 Task: Find connections with filter location Pindamonhangaba with filter topic #healthylifestyle with filter profile language Spanish with filter current company Bharti AXA Life Insurance with filter school RAJIV GANDHI UNIVERSITY OF KNOWLEDGE TECHNOLOGIES, NUZVID with filter industry Postal Services with filter service category Network Support with filter keywords title Molecular Scientist
Action: Mouse moved to (228, 310)
Screenshot: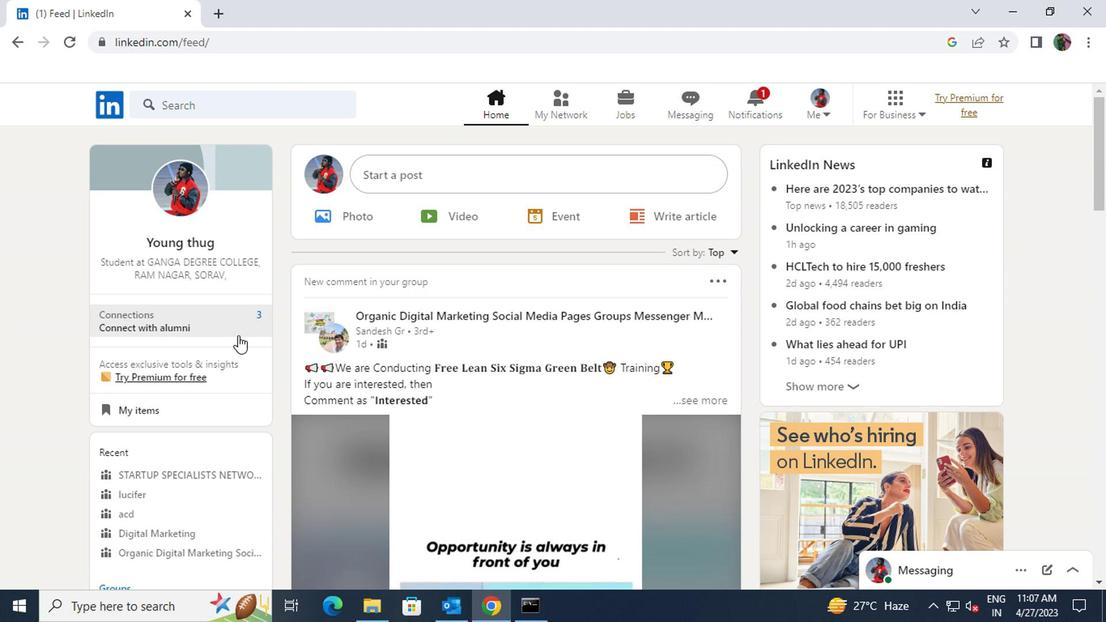 
Action: Mouse pressed left at (228, 310)
Screenshot: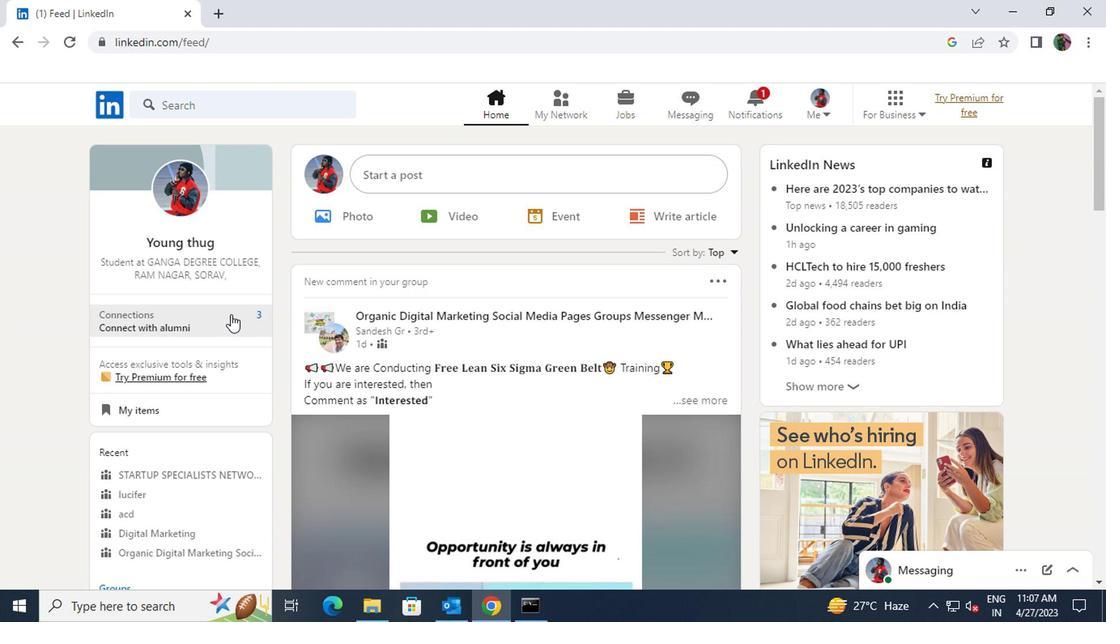 
Action: Mouse moved to (248, 198)
Screenshot: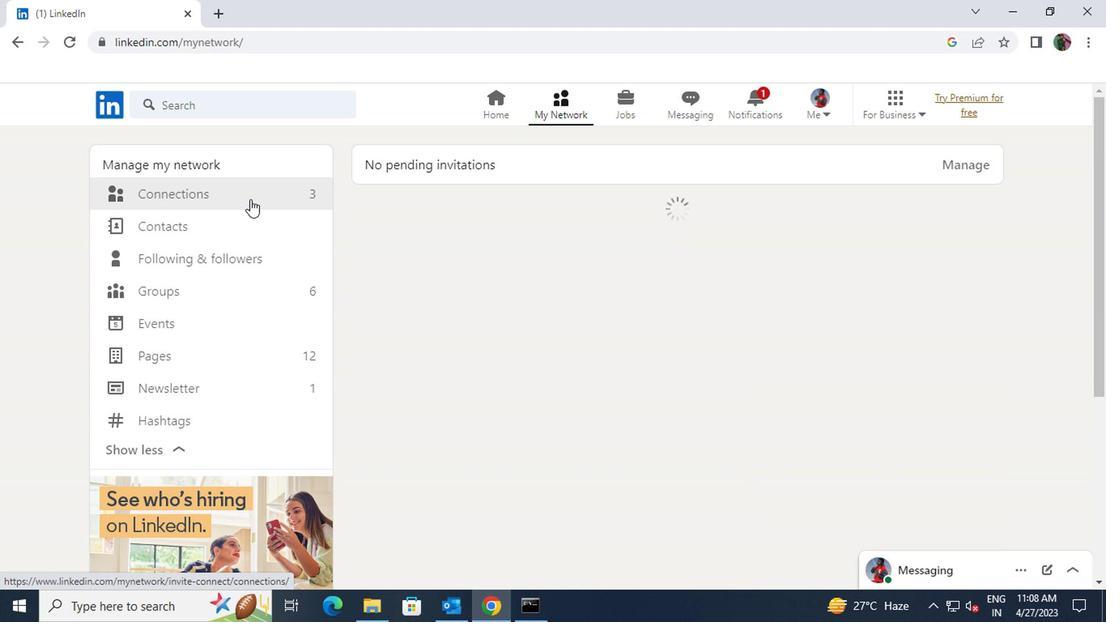 
Action: Mouse pressed left at (248, 198)
Screenshot: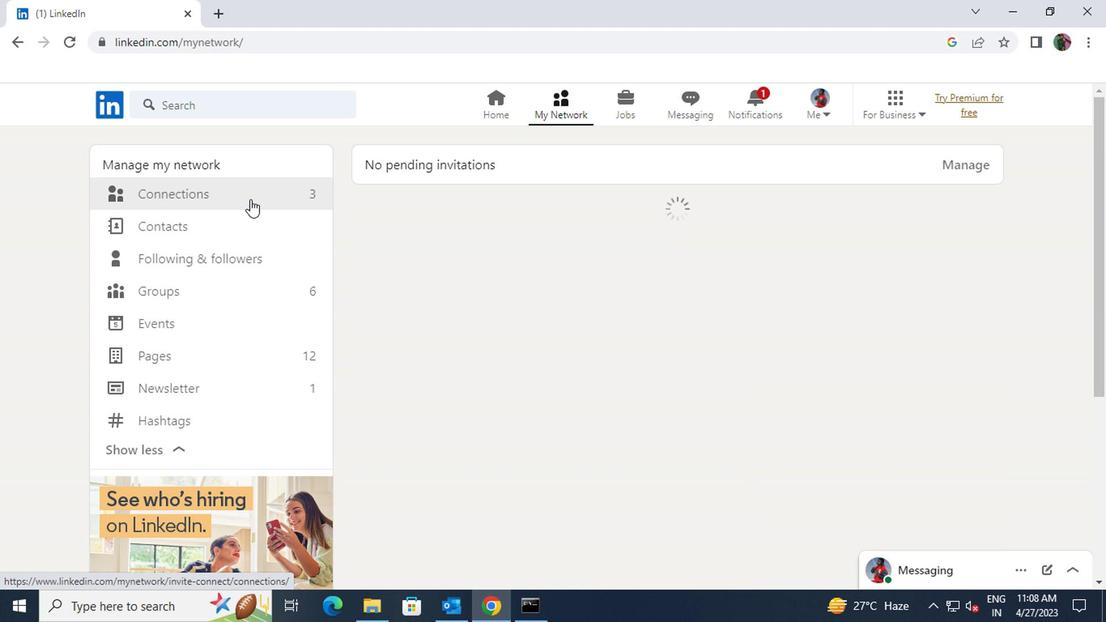 
Action: Mouse moved to (626, 199)
Screenshot: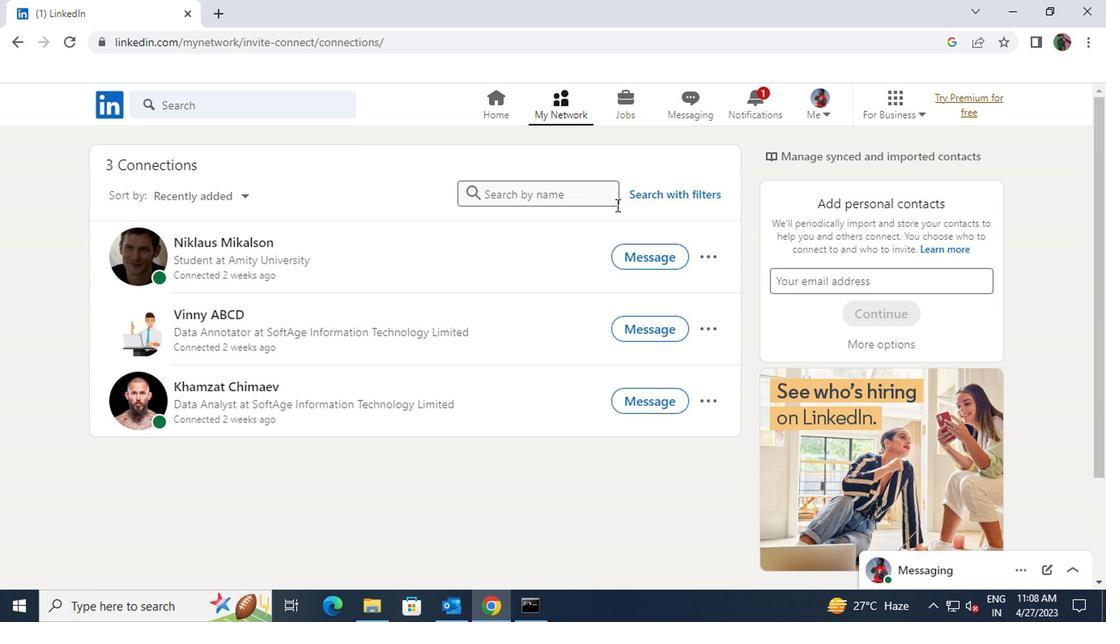 
Action: Mouse pressed left at (626, 199)
Screenshot: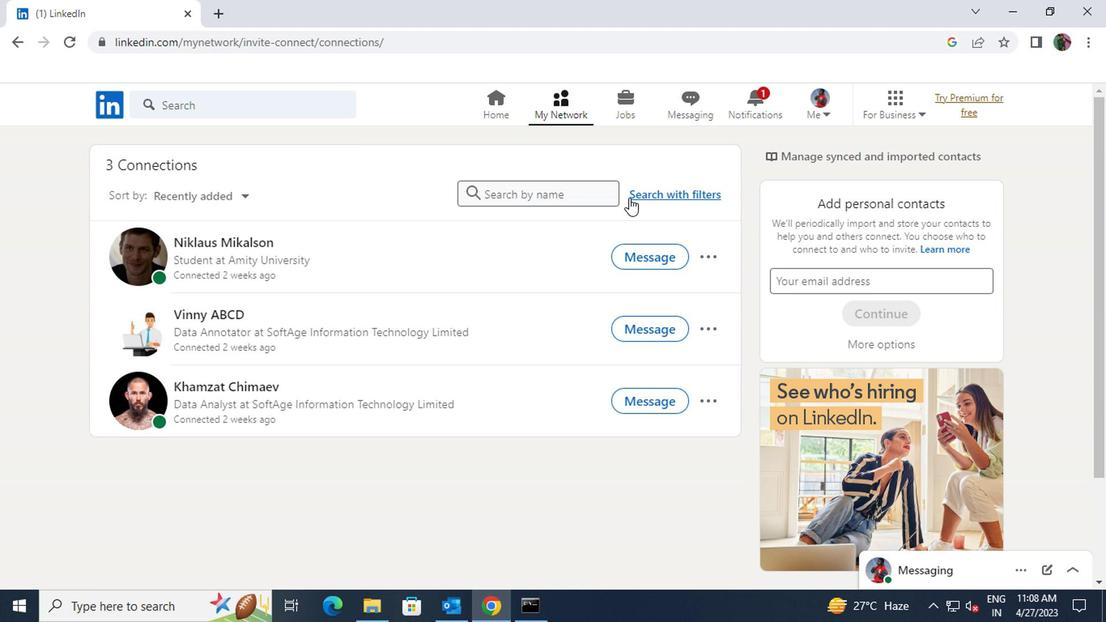 
Action: Mouse moved to (602, 154)
Screenshot: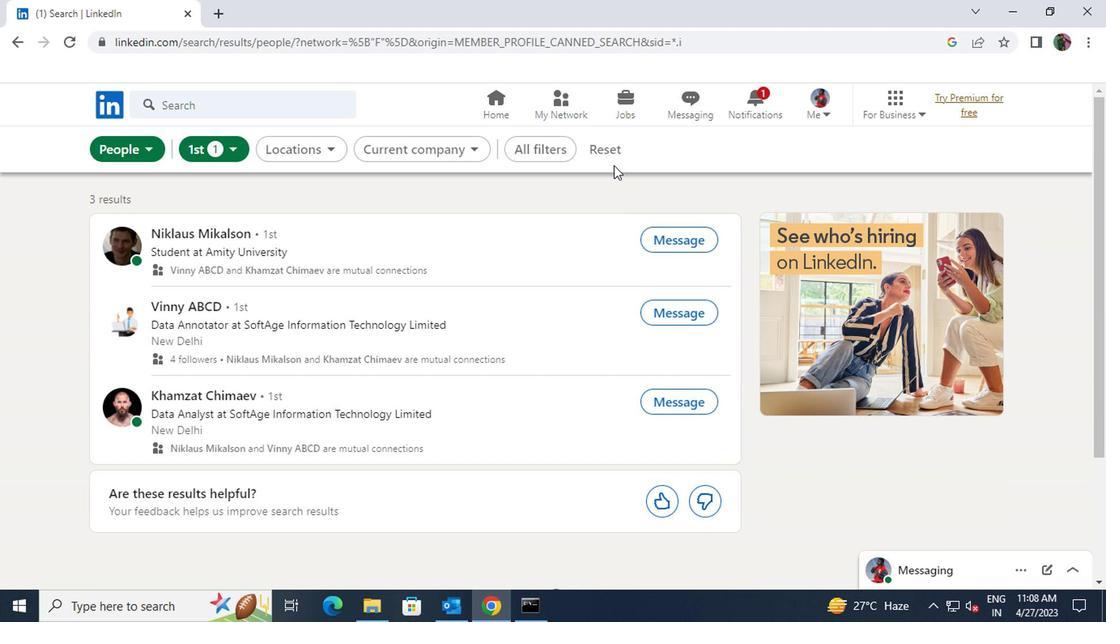 
Action: Mouse pressed left at (602, 154)
Screenshot: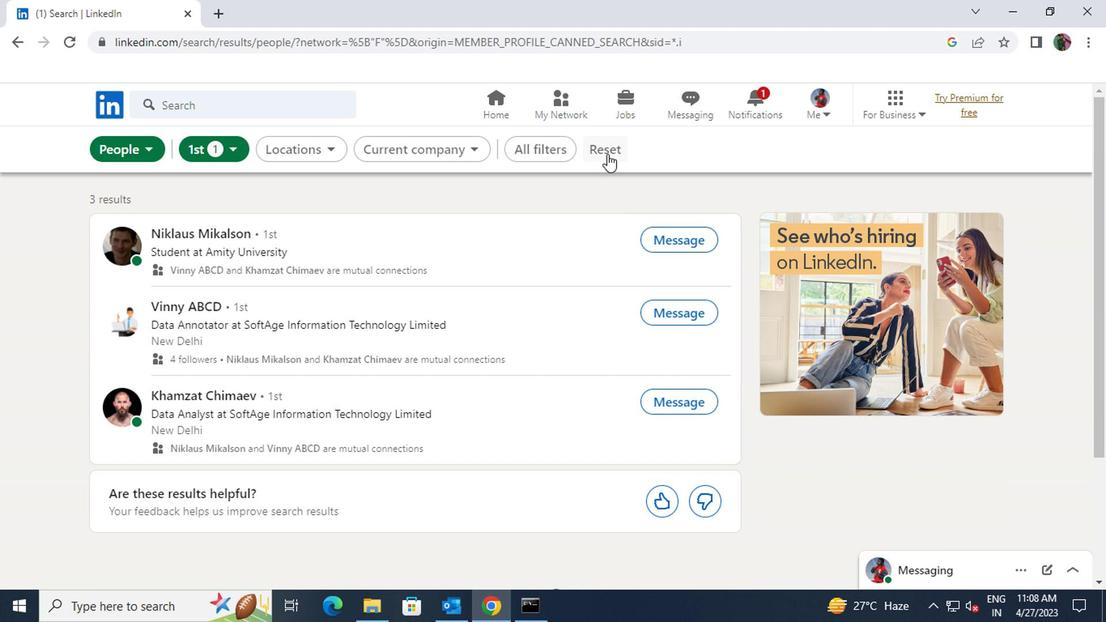 
Action: Mouse moved to (585, 150)
Screenshot: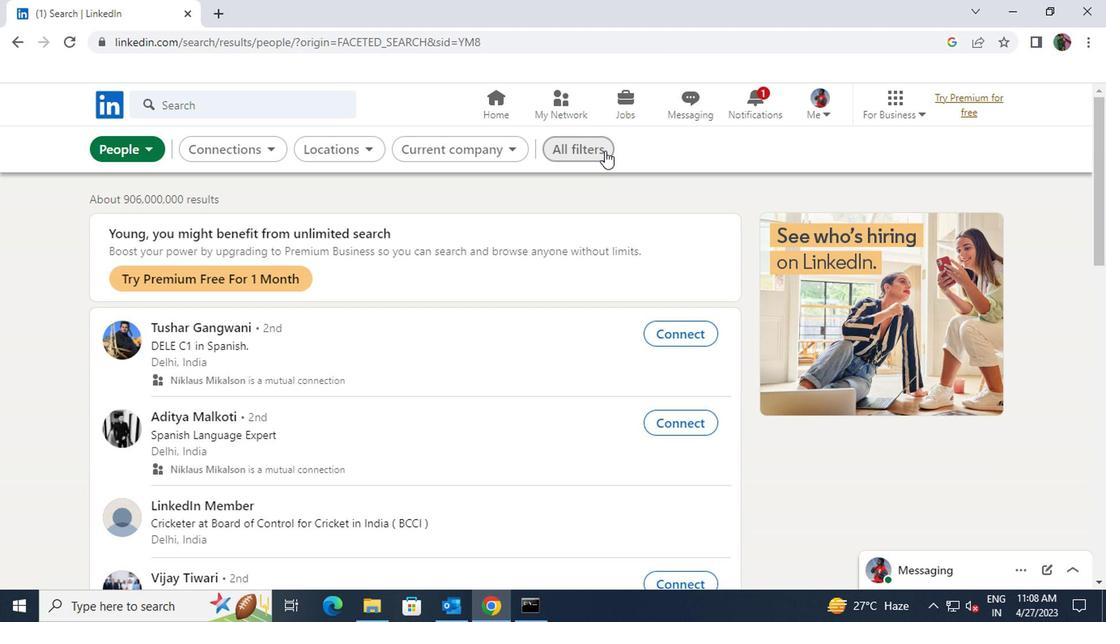 
Action: Mouse pressed left at (585, 150)
Screenshot: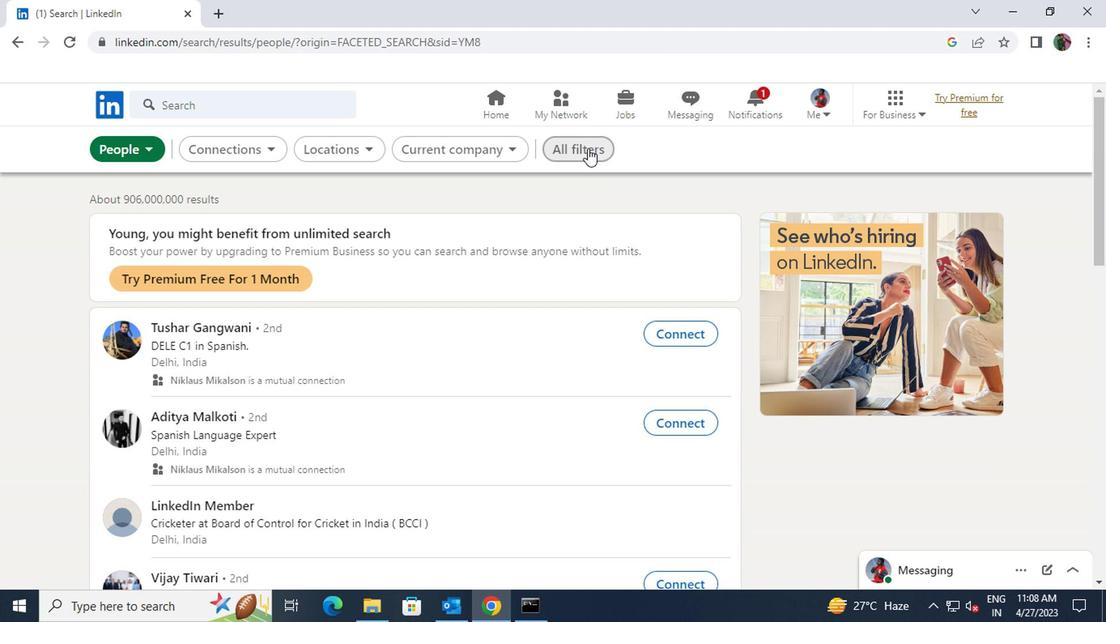 
Action: Mouse moved to (774, 312)
Screenshot: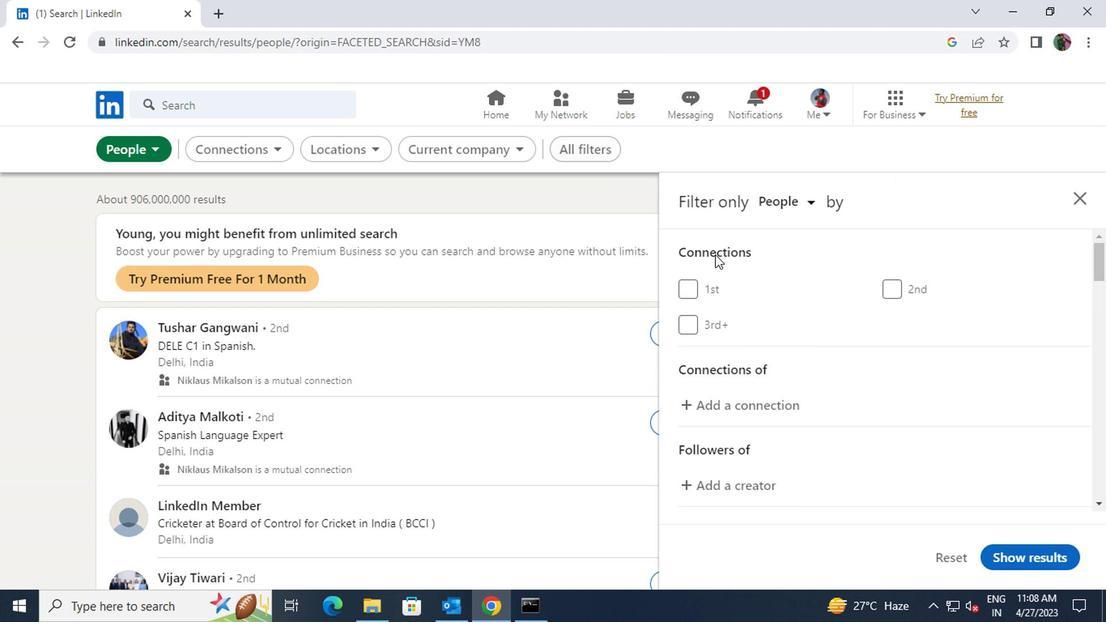 
Action: Mouse scrolled (774, 311) with delta (0, 0)
Screenshot: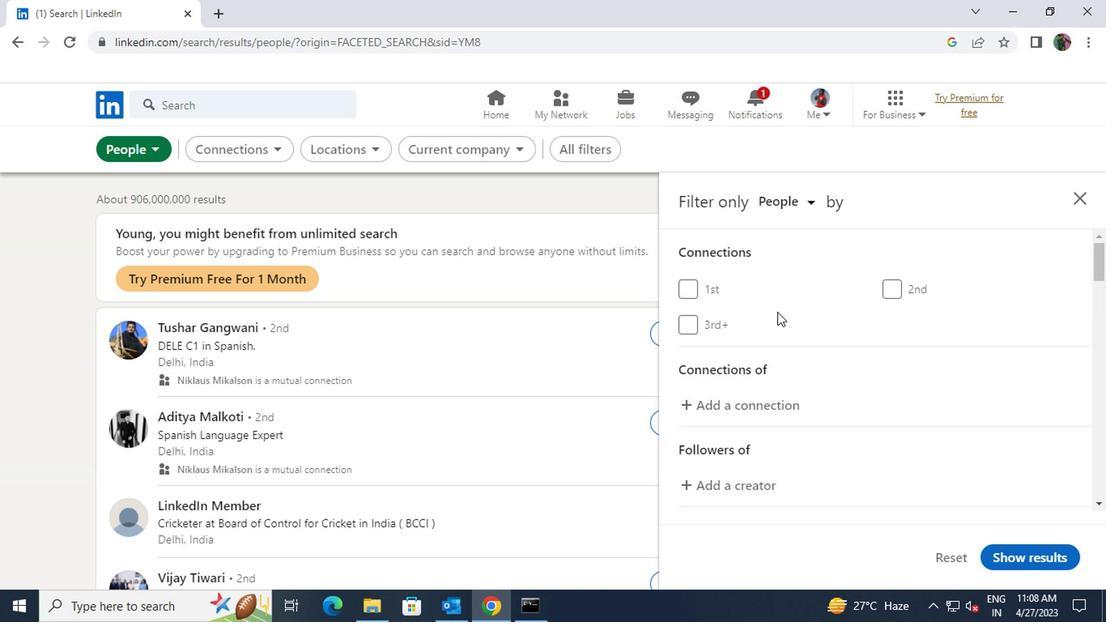 
Action: Mouse scrolled (774, 311) with delta (0, 0)
Screenshot: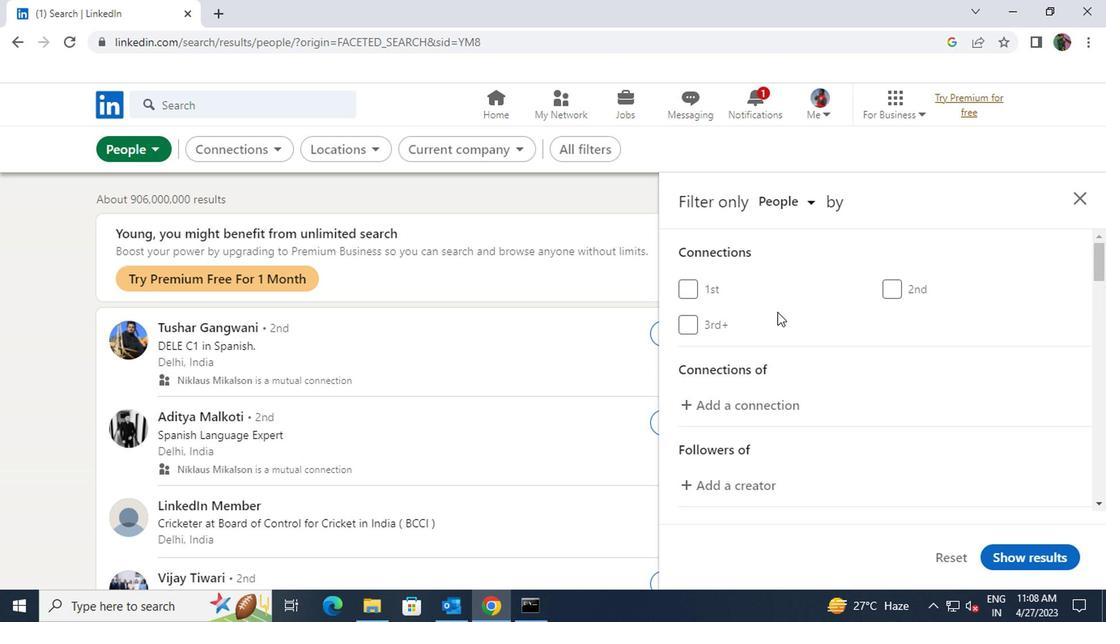 
Action: Mouse scrolled (774, 311) with delta (0, 0)
Screenshot: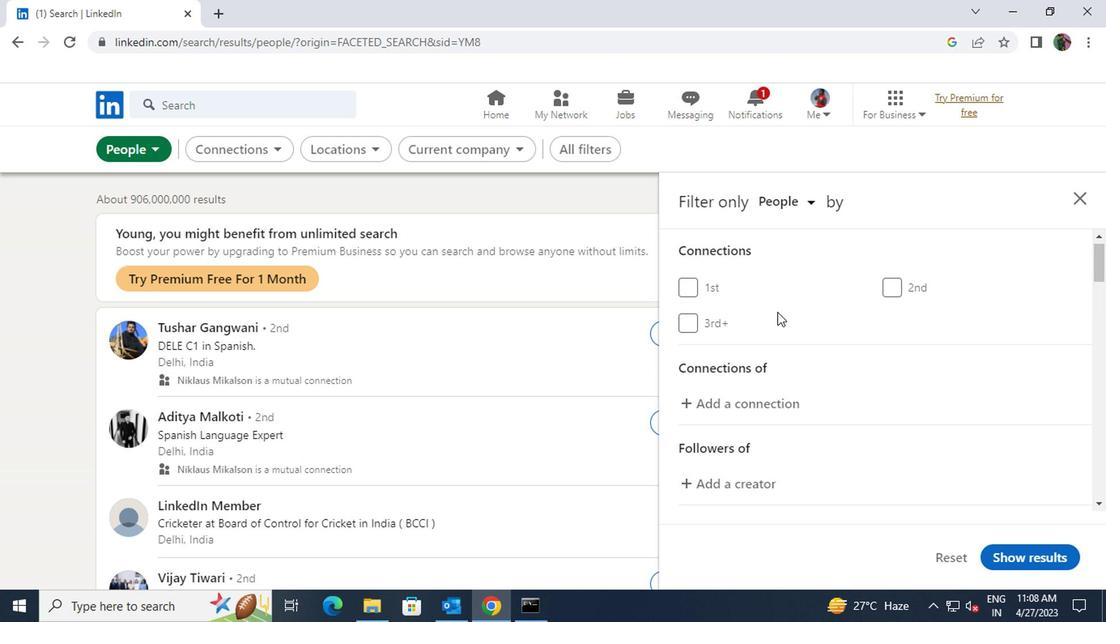 
Action: Mouse scrolled (774, 311) with delta (0, 0)
Screenshot: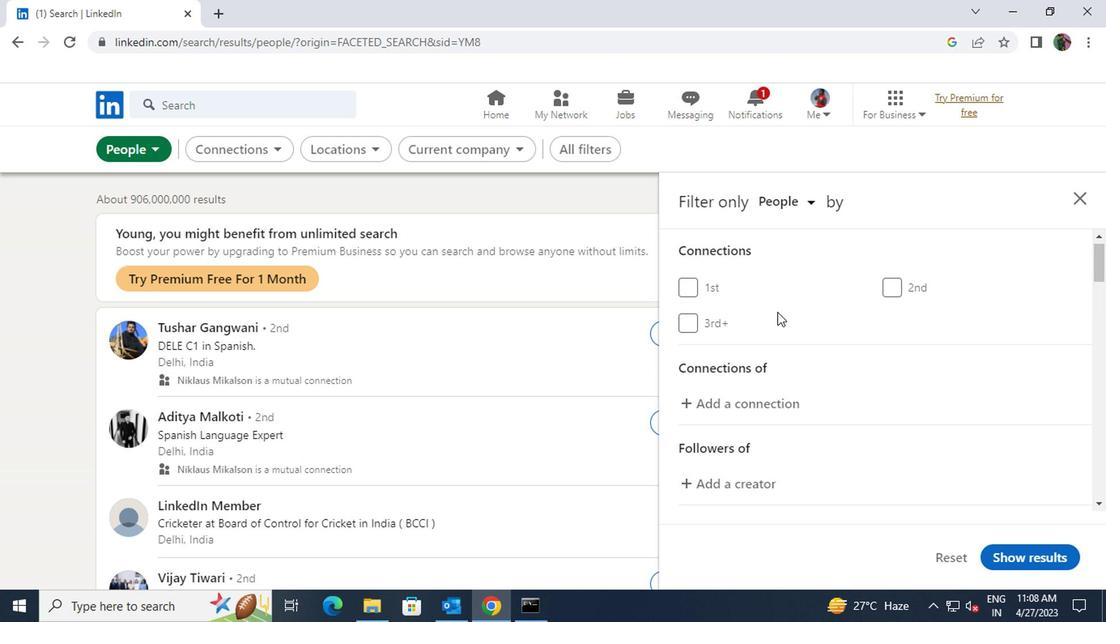 
Action: Mouse moved to (902, 313)
Screenshot: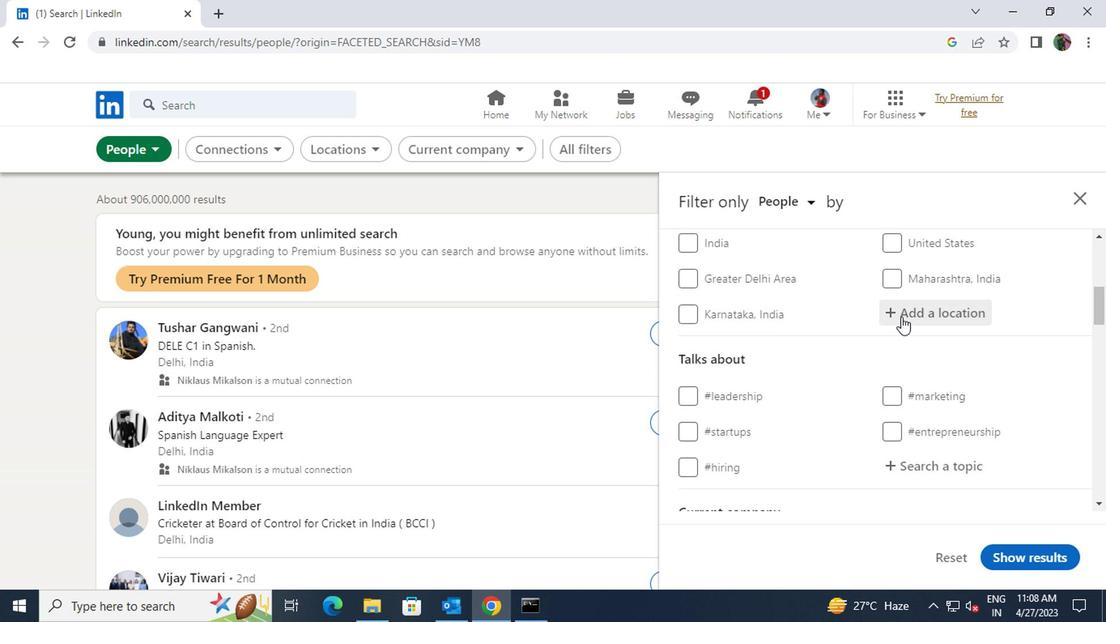 
Action: Mouse pressed left at (902, 313)
Screenshot: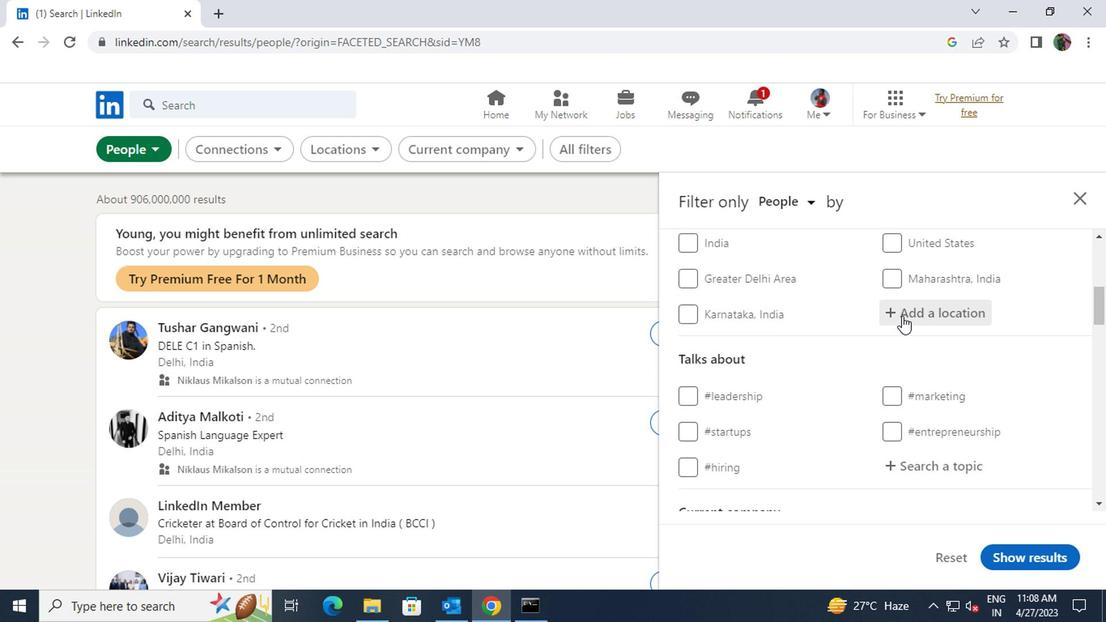 
Action: Key pressed <Key.shift>PINDAMONHANGABA
Screenshot: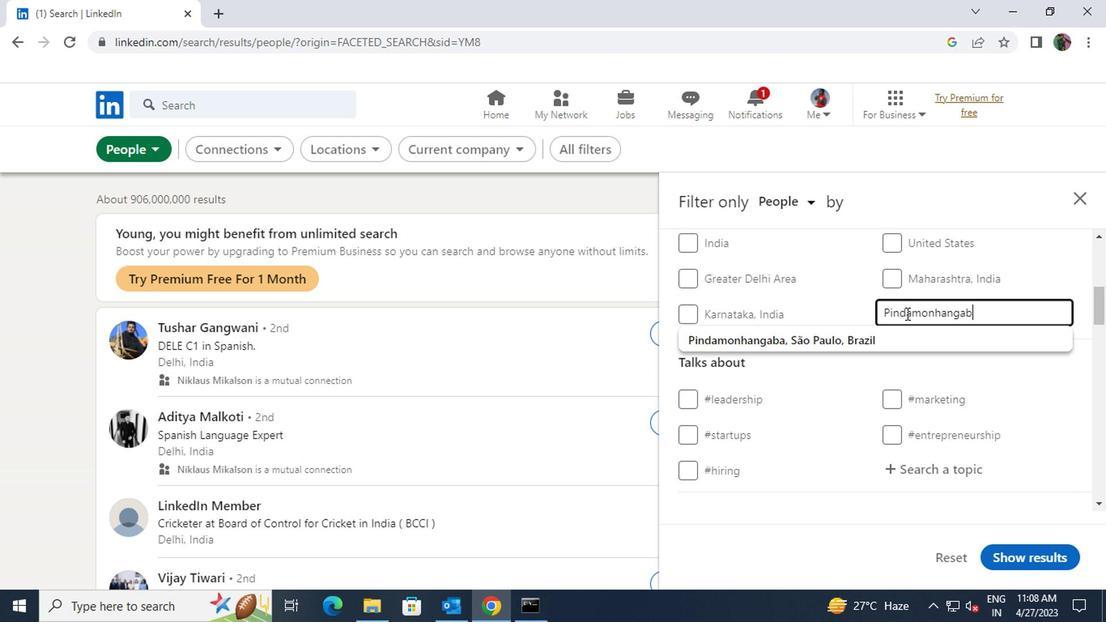 
Action: Mouse moved to (895, 334)
Screenshot: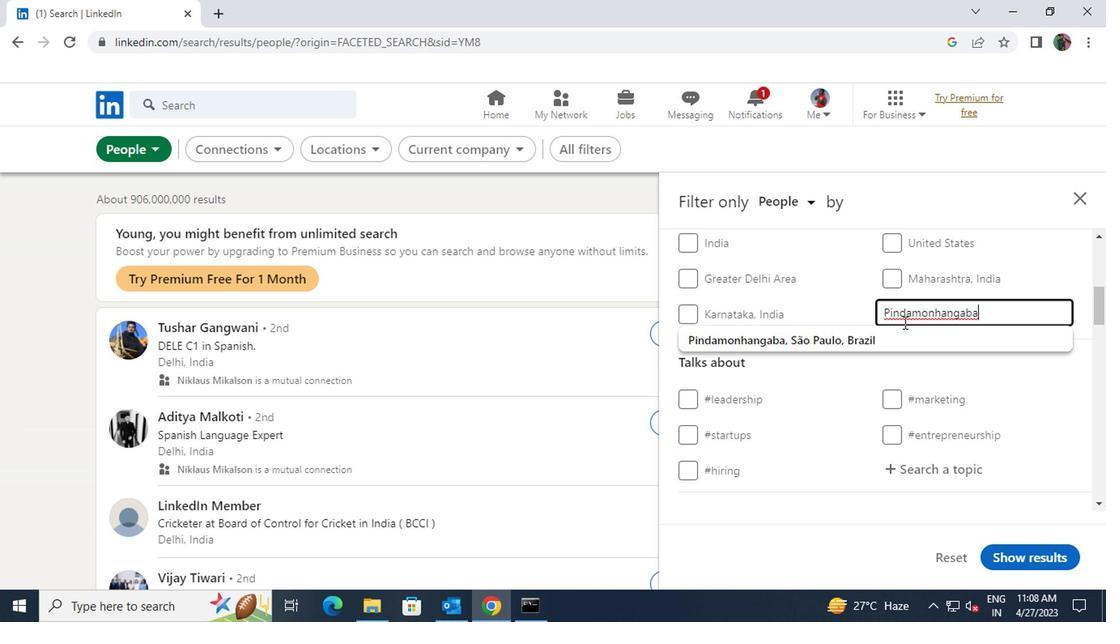 
Action: Mouse pressed left at (895, 334)
Screenshot: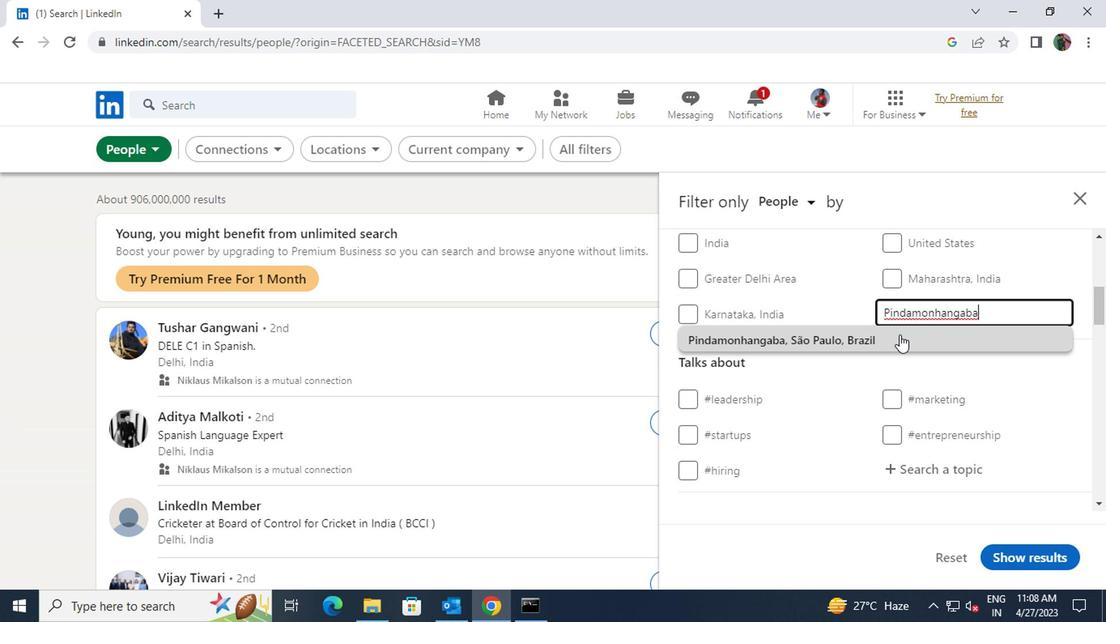 
Action: Mouse scrolled (895, 333) with delta (0, -1)
Screenshot: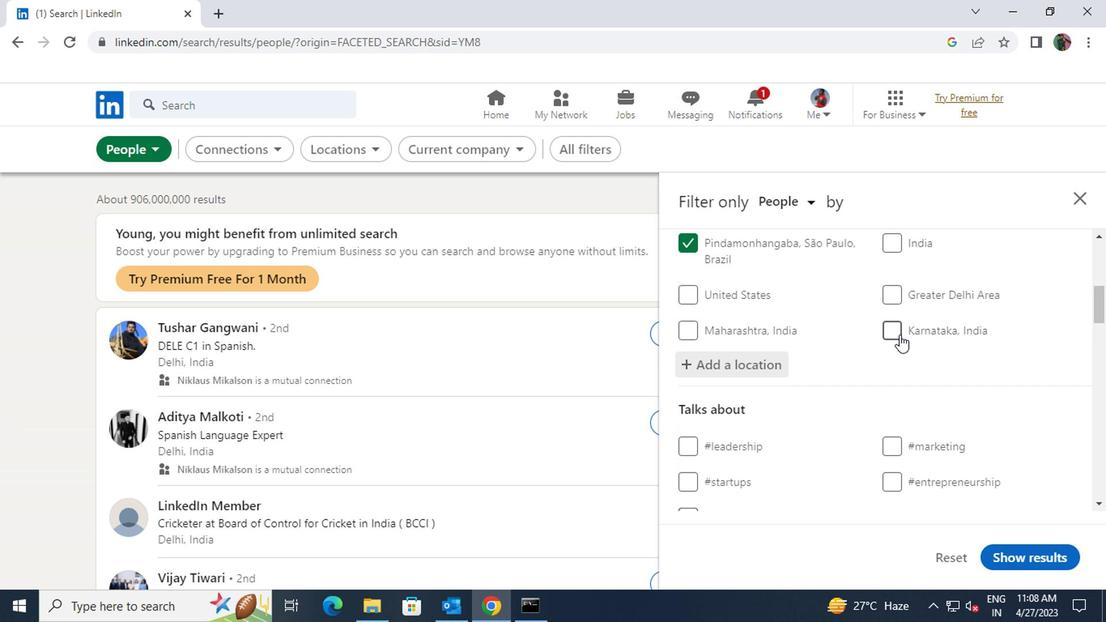 
Action: Mouse scrolled (895, 333) with delta (0, -1)
Screenshot: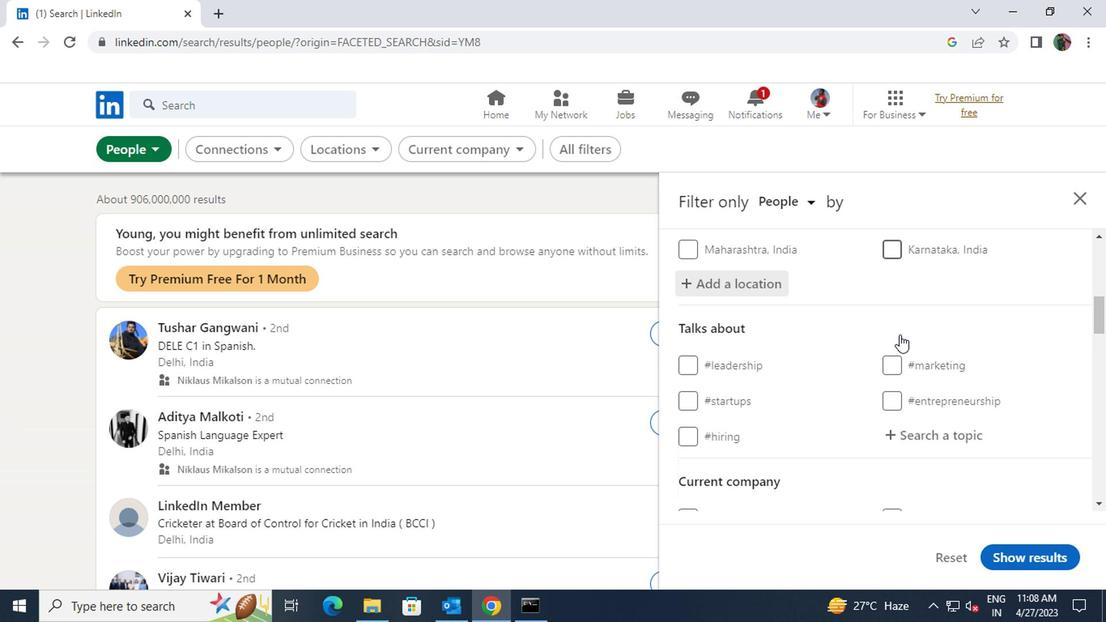 
Action: Mouse moved to (903, 353)
Screenshot: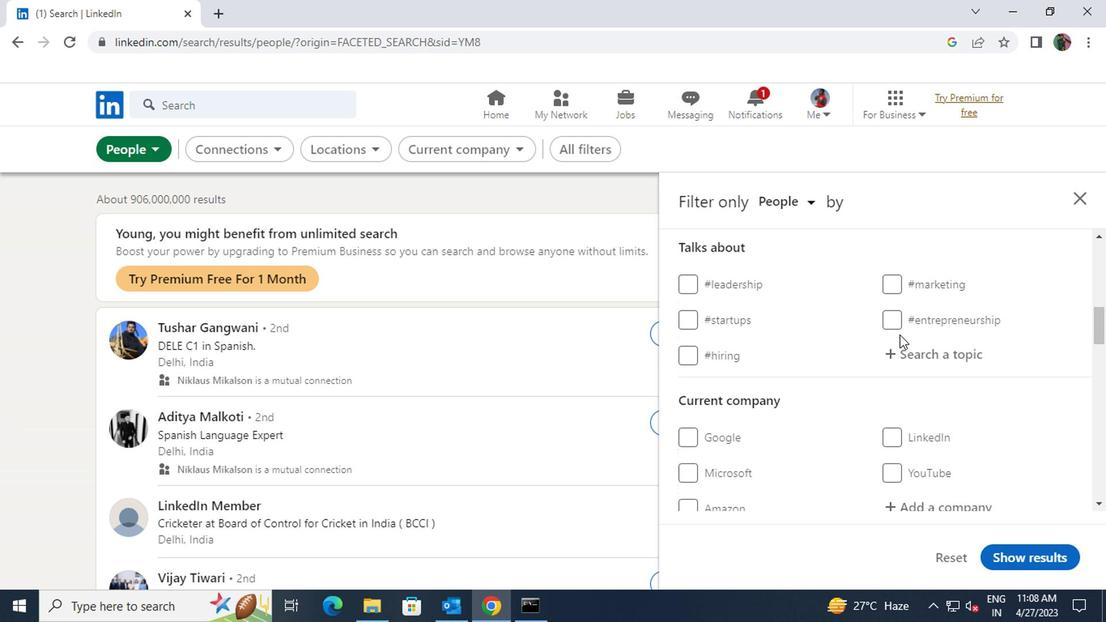 
Action: Mouse pressed left at (903, 353)
Screenshot: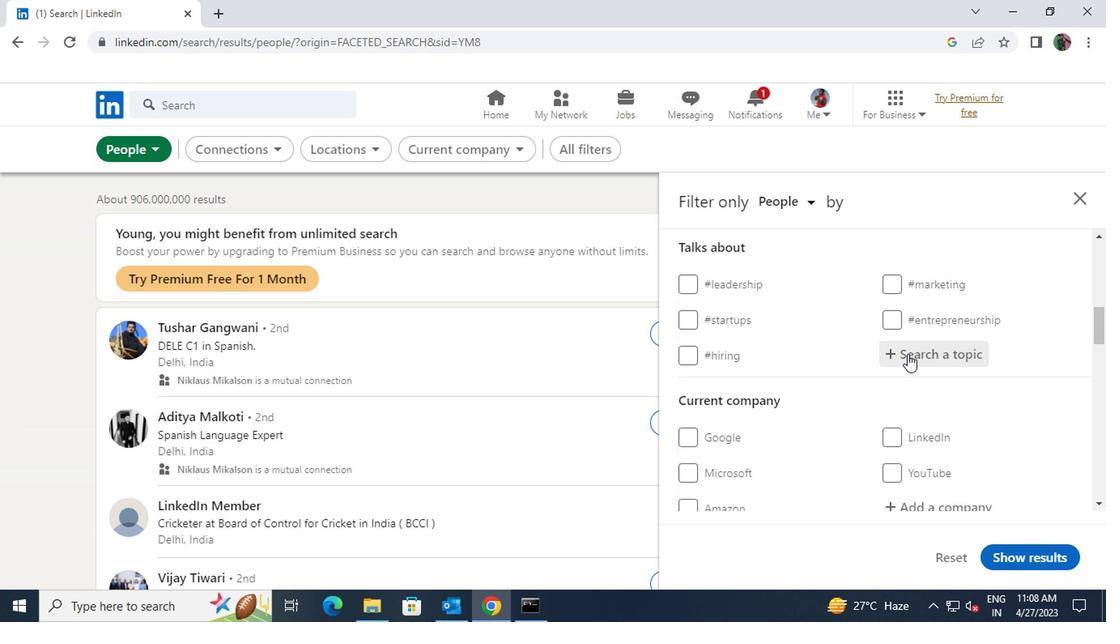 
Action: Key pressed <Key.shift><Key.shift><Key.shift><Key.shift>#<Key.shift><Key.shift><Key.shift><Key.shift>HEALTHYLIFESTYLE
Screenshot: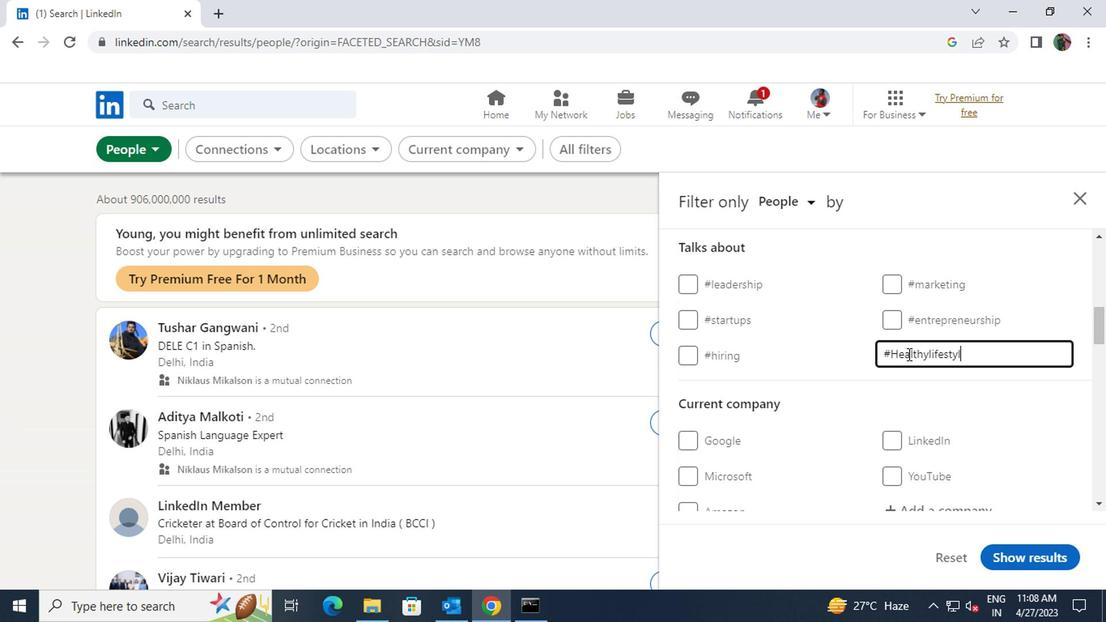 
Action: Mouse scrolled (903, 353) with delta (0, 0)
Screenshot: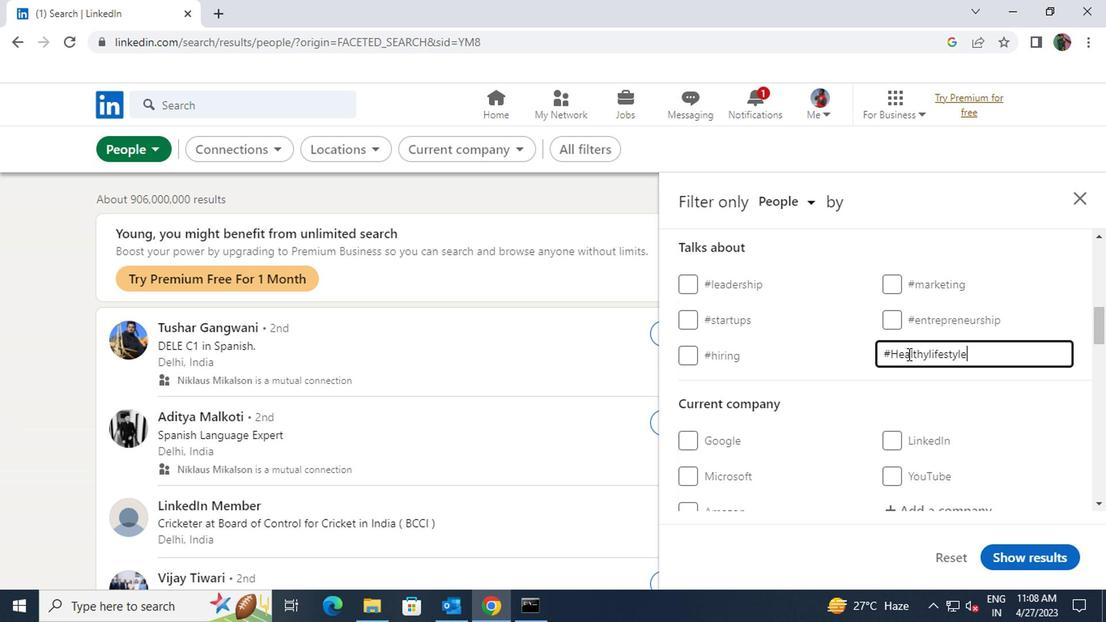 
Action: Mouse scrolled (903, 353) with delta (0, 0)
Screenshot: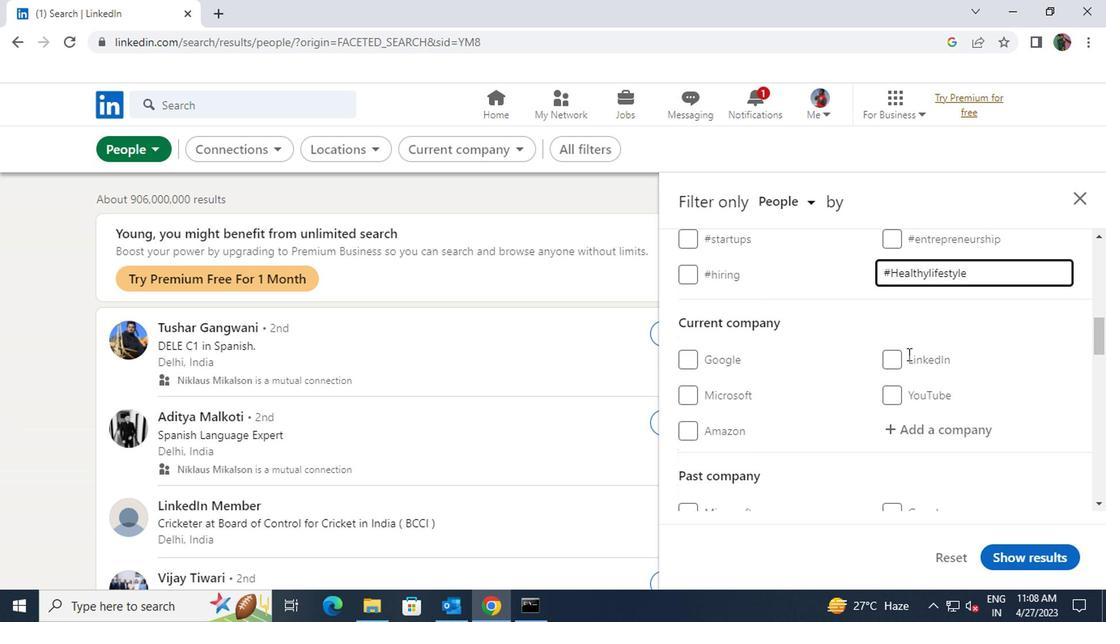 
Action: Mouse pressed left at (903, 353)
Screenshot: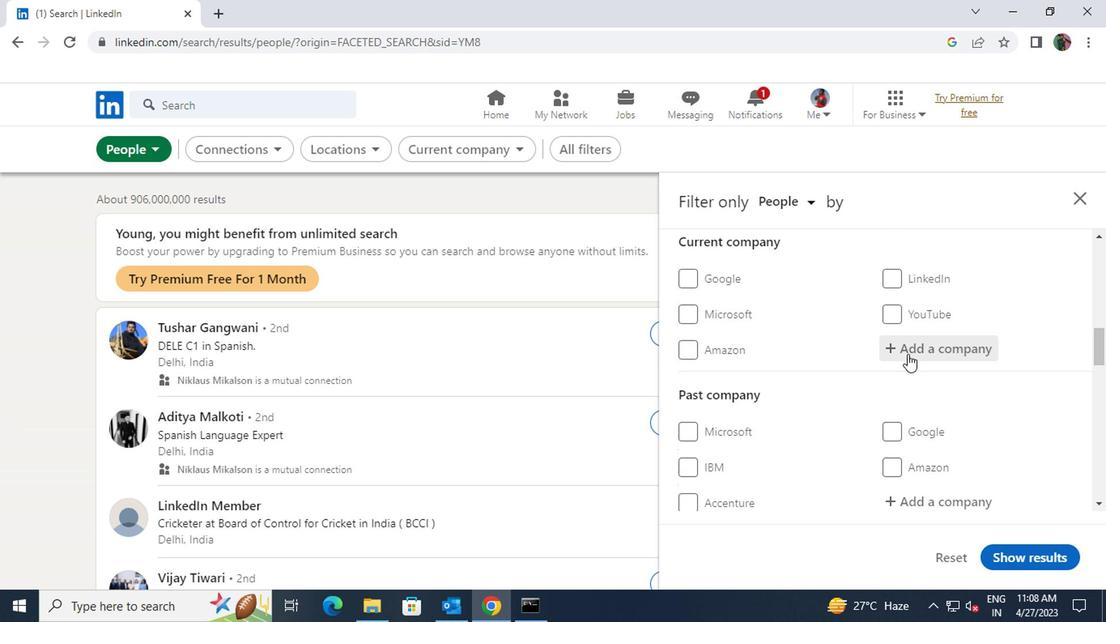 
Action: Key pressed <Key.shift>BHARTI<Key.space>AXA
Screenshot: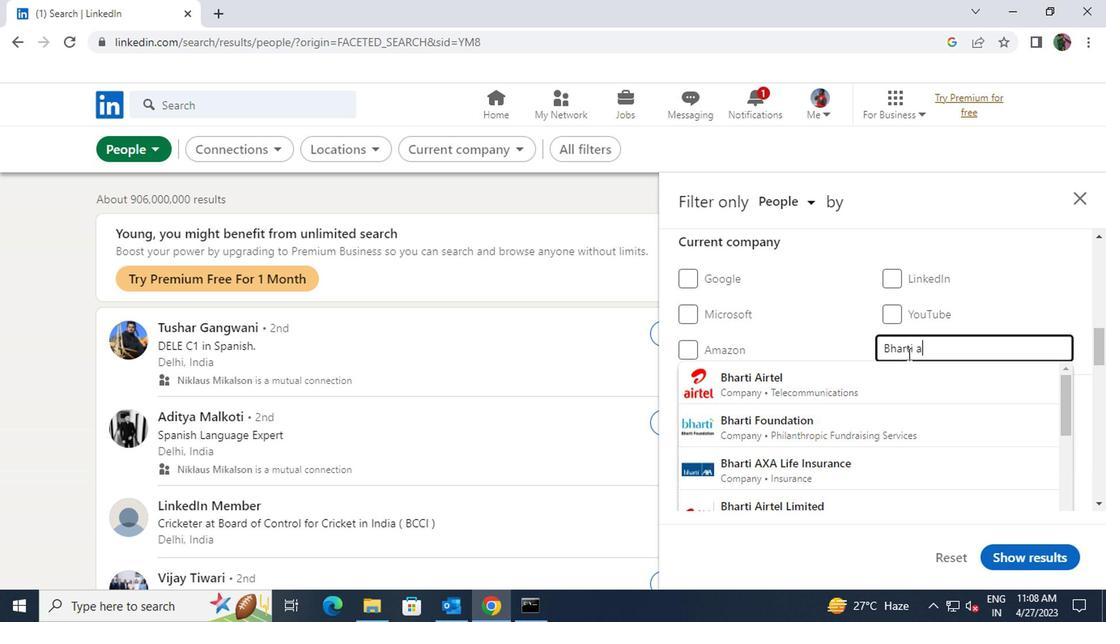 
Action: Mouse moved to (901, 371)
Screenshot: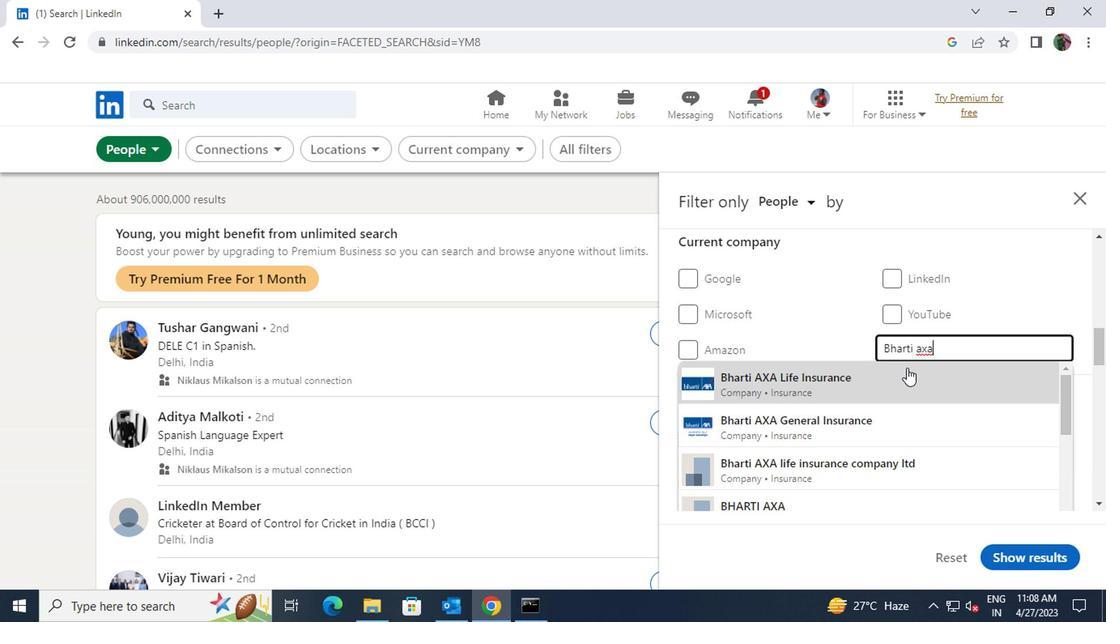 
Action: Mouse pressed left at (901, 371)
Screenshot: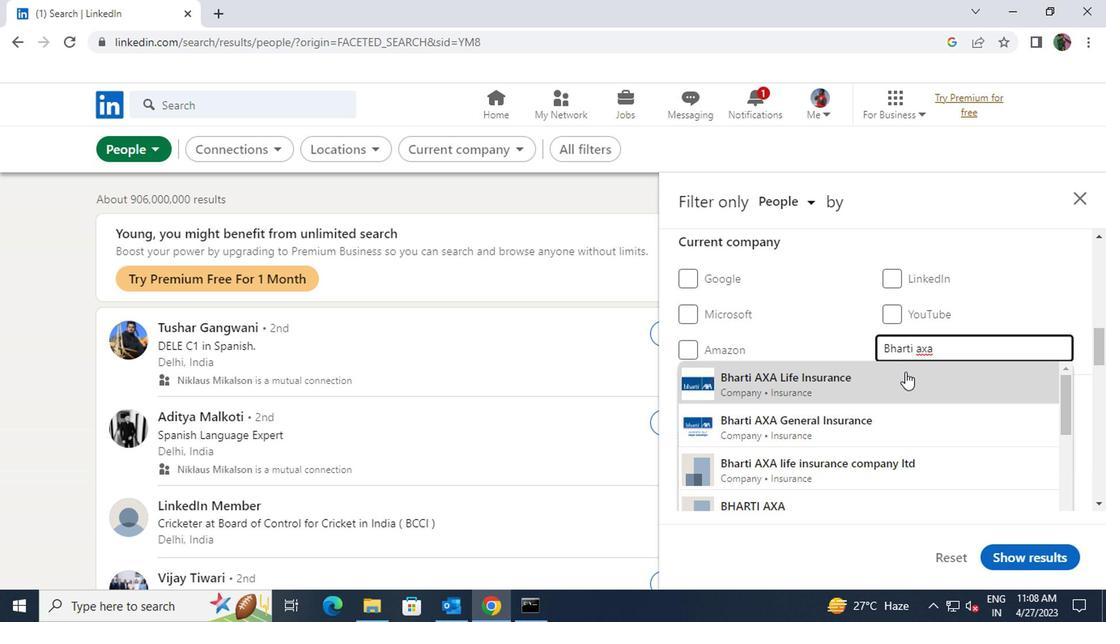 
Action: Mouse scrolled (901, 370) with delta (0, 0)
Screenshot: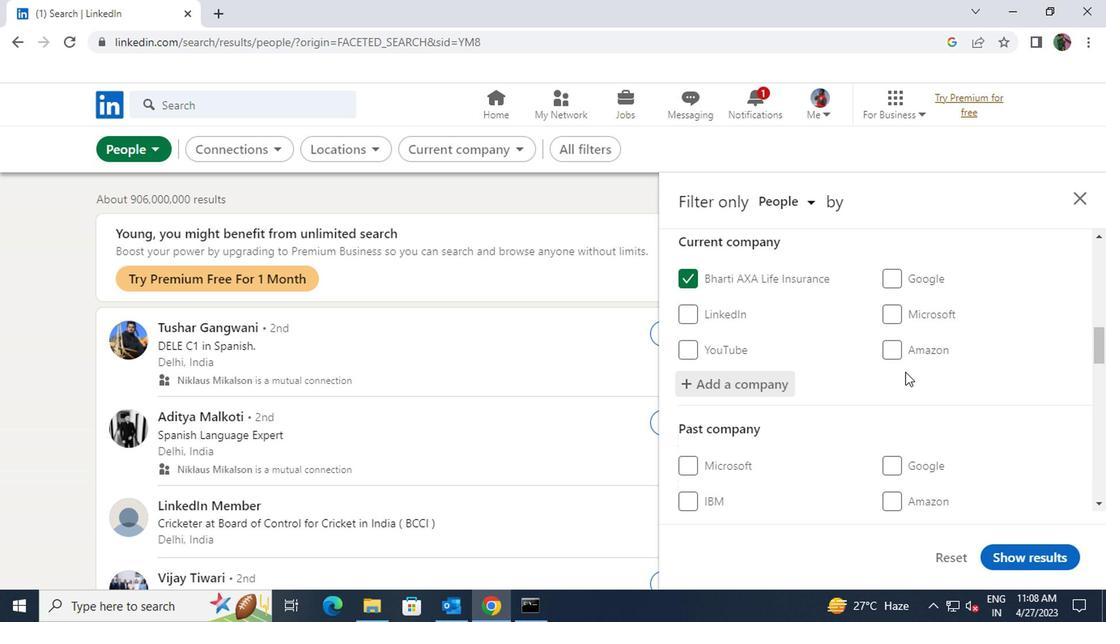 
Action: Mouse scrolled (901, 370) with delta (0, 0)
Screenshot: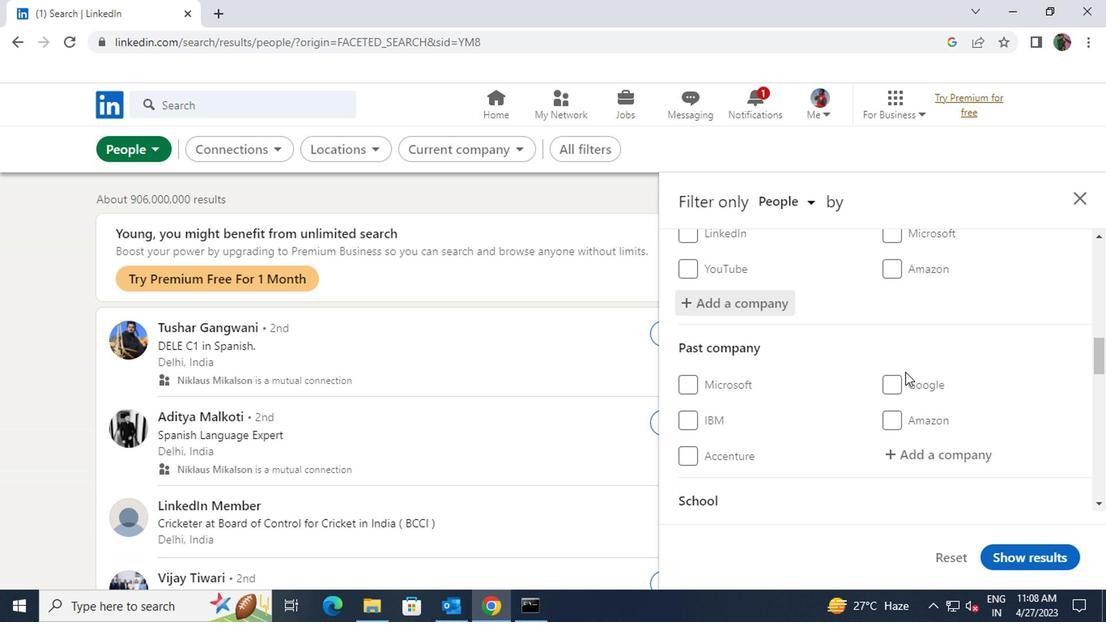 
Action: Mouse scrolled (901, 370) with delta (0, 0)
Screenshot: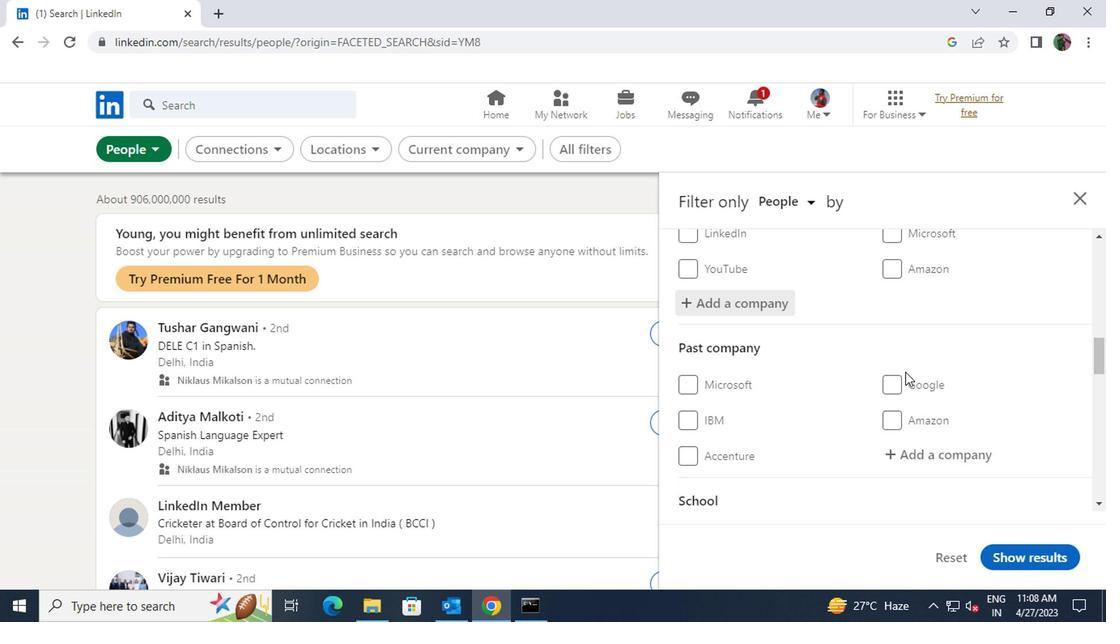 
Action: Mouse scrolled (901, 370) with delta (0, 0)
Screenshot: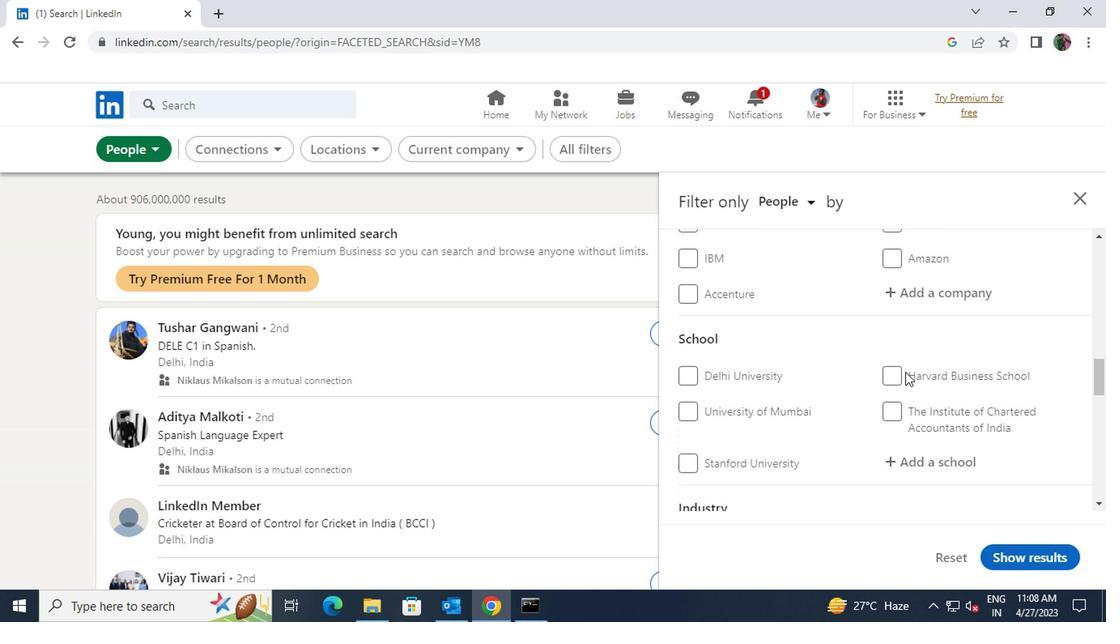 
Action: Mouse moved to (905, 376)
Screenshot: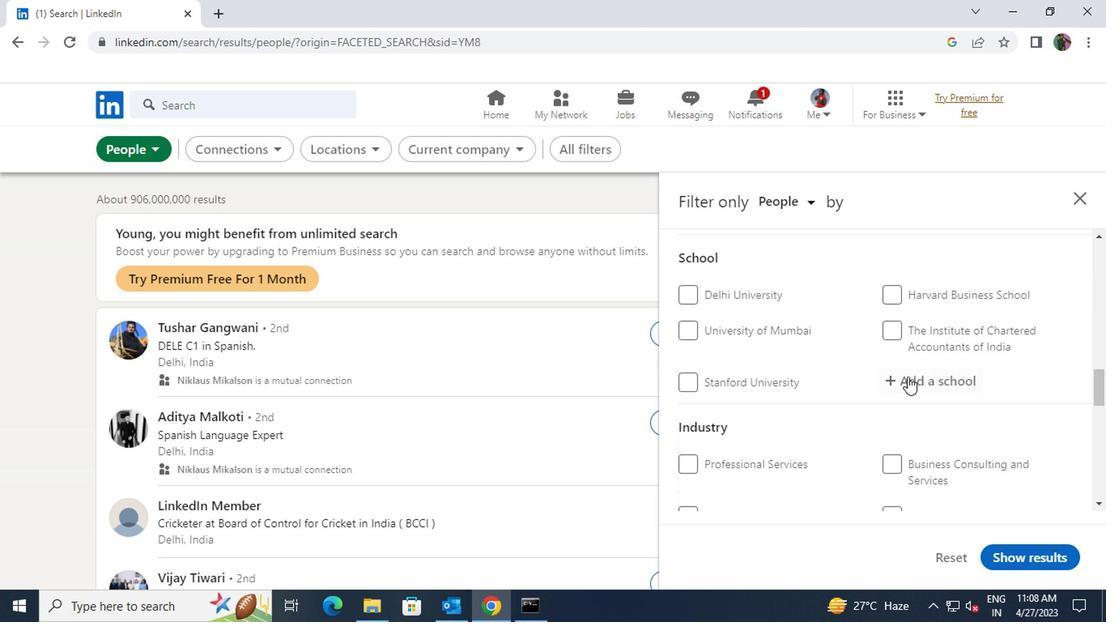 
Action: Mouse pressed left at (905, 376)
Screenshot: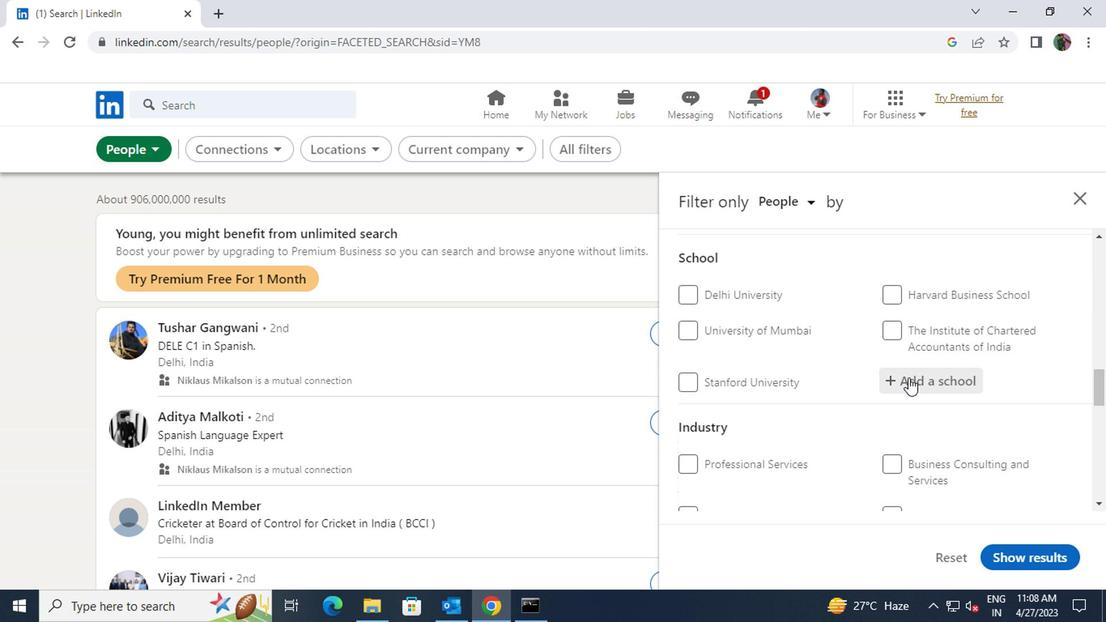 
Action: Key pressed <Key.shift>RAJIV<Key.space>GANDHI
Screenshot: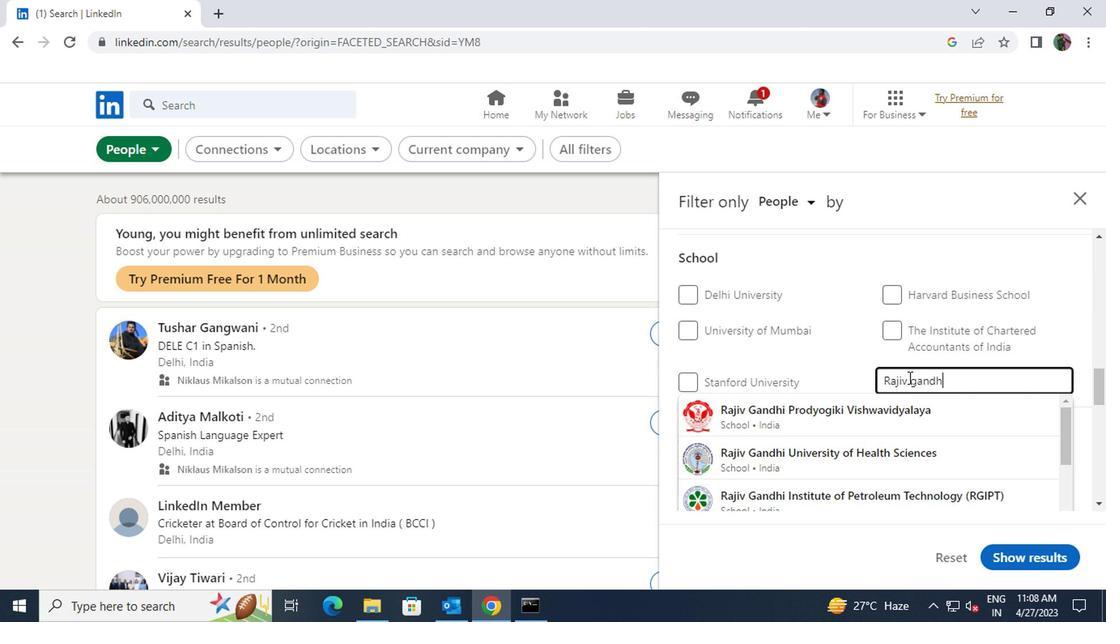 
Action: Mouse moved to (905, 406)
Screenshot: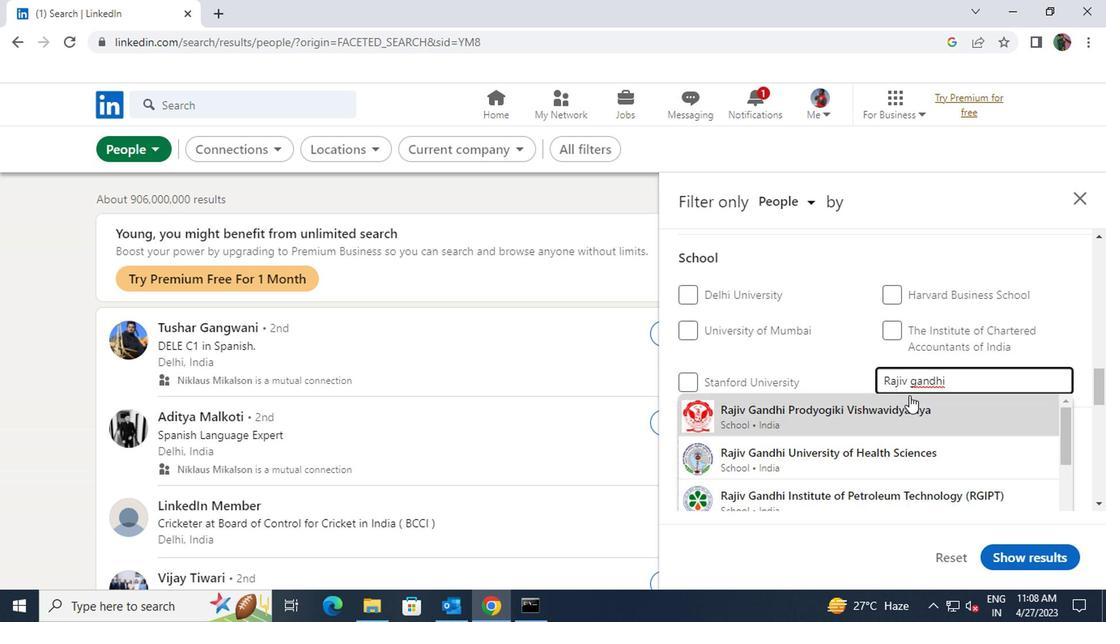 
Action: Mouse scrolled (905, 405) with delta (0, 0)
Screenshot: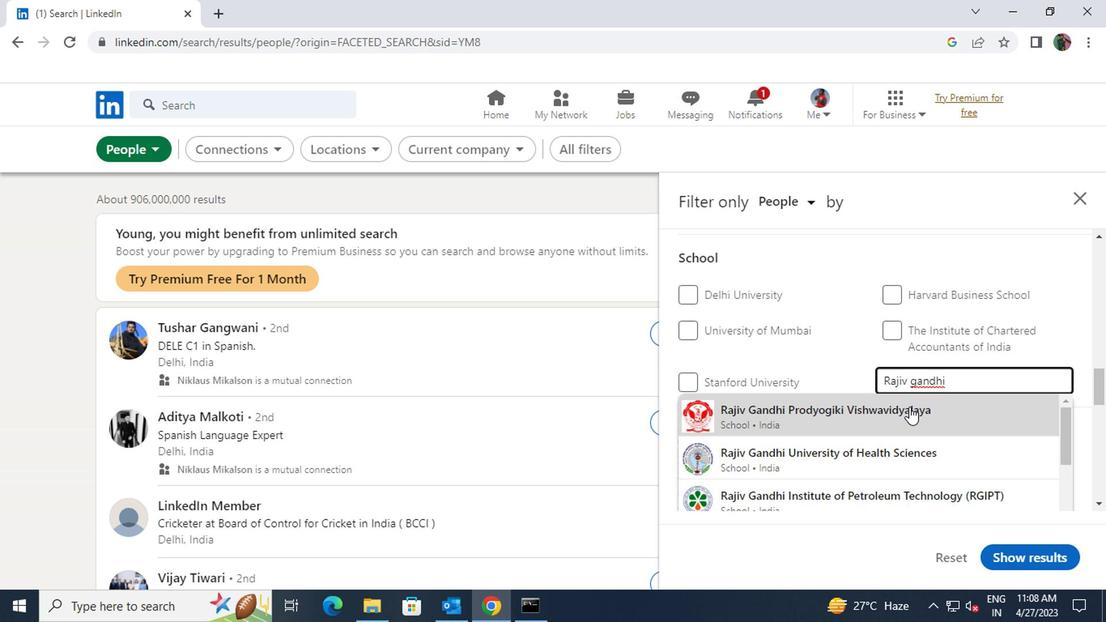 
Action: Mouse scrolled (905, 405) with delta (0, 0)
Screenshot: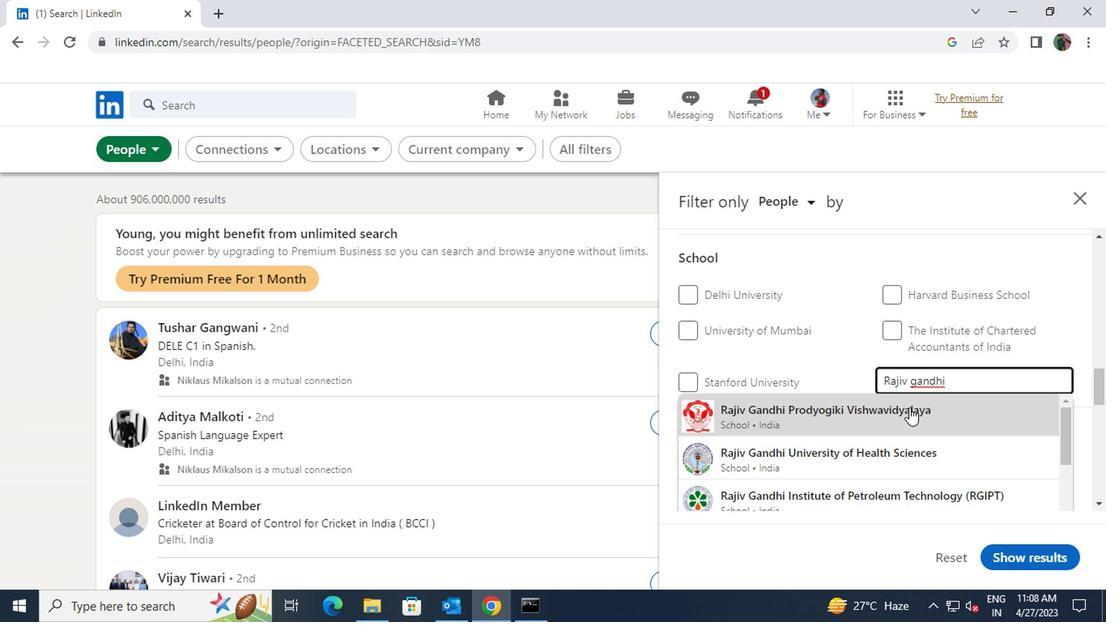 
Action: Mouse scrolled (905, 407) with delta (0, 1)
Screenshot: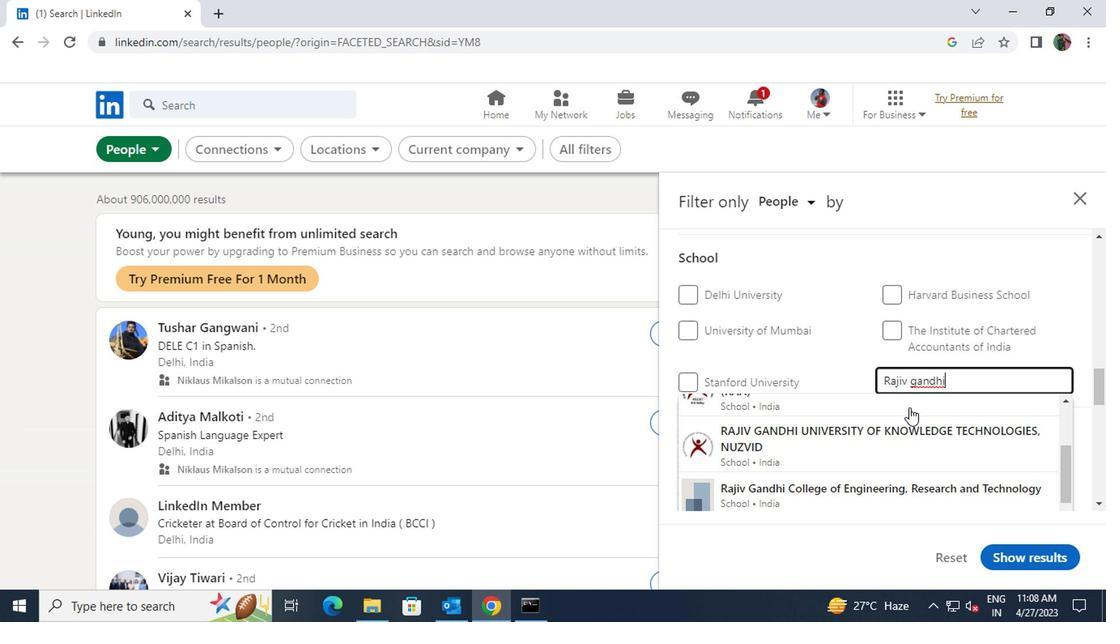 
Action: Mouse scrolled (905, 405) with delta (0, 0)
Screenshot: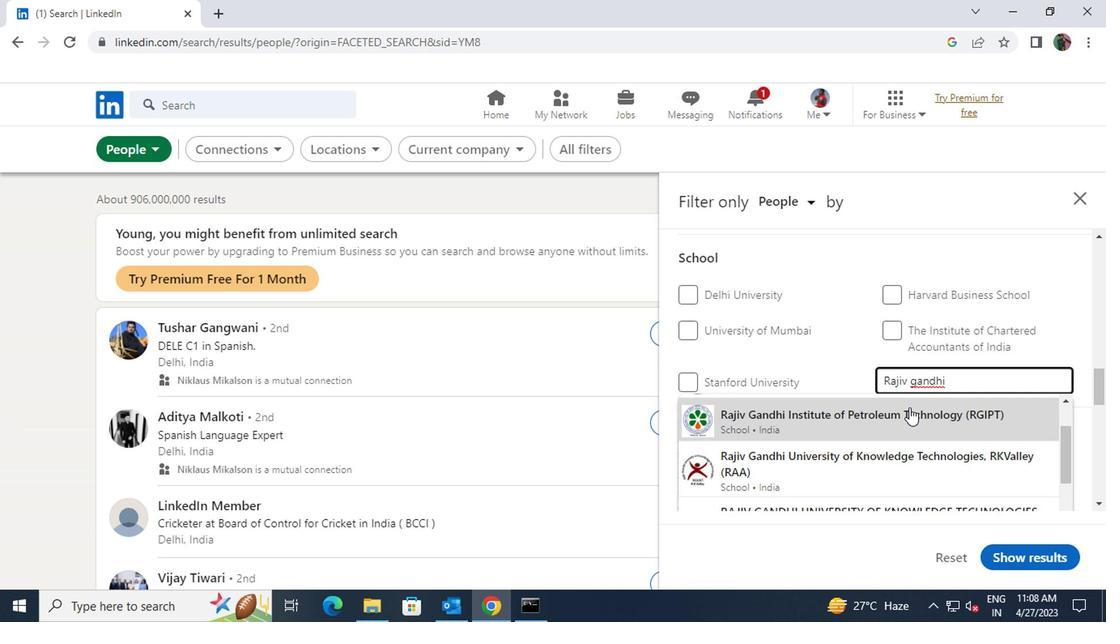 
Action: Mouse scrolled (905, 405) with delta (0, 0)
Screenshot: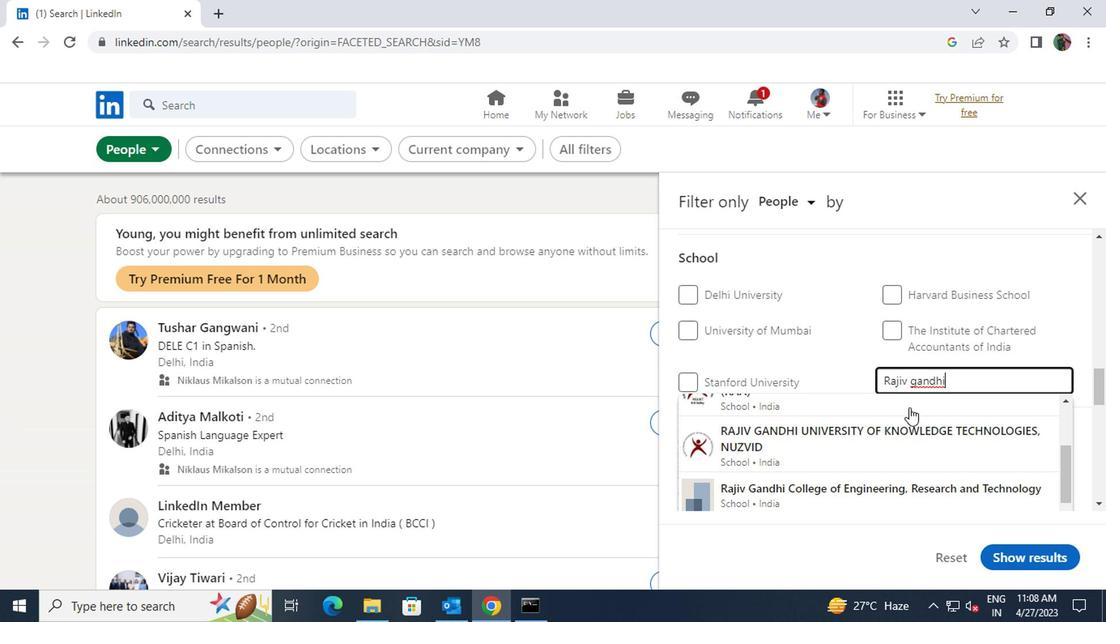 
Action: Mouse scrolled (905, 407) with delta (0, 1)
Screenshot: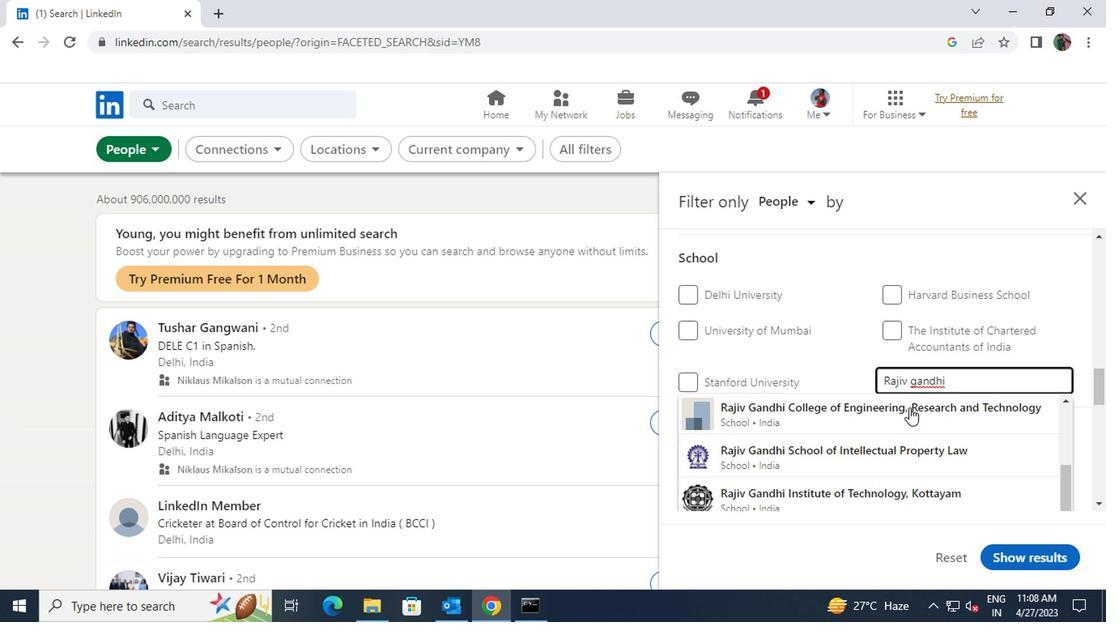 
Action: Mouse moved to (899, 424)
Screenshot: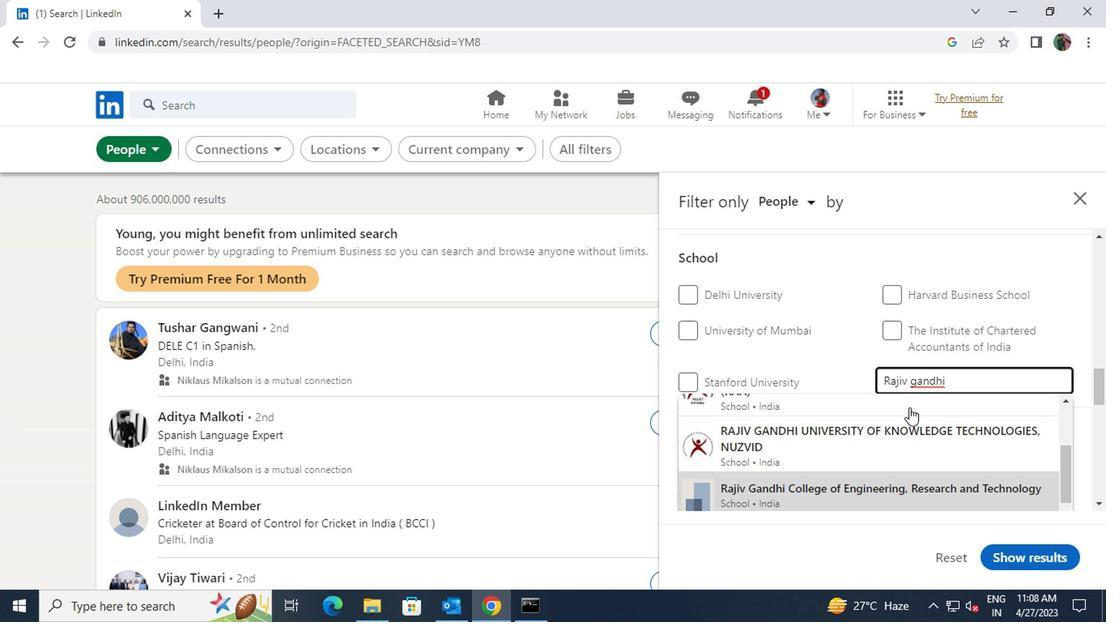 
Action: Mouse pressed left at (899, 424)
Screenshot: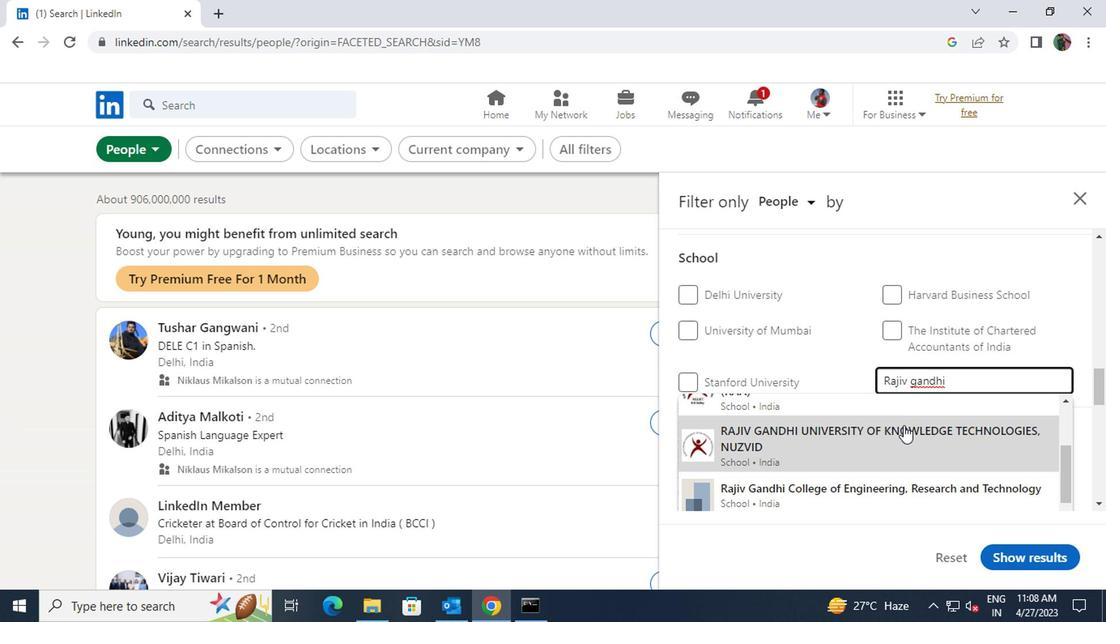 
Action: Mouse scrolled (899, 422) with delta (0, -1)
Screenshot: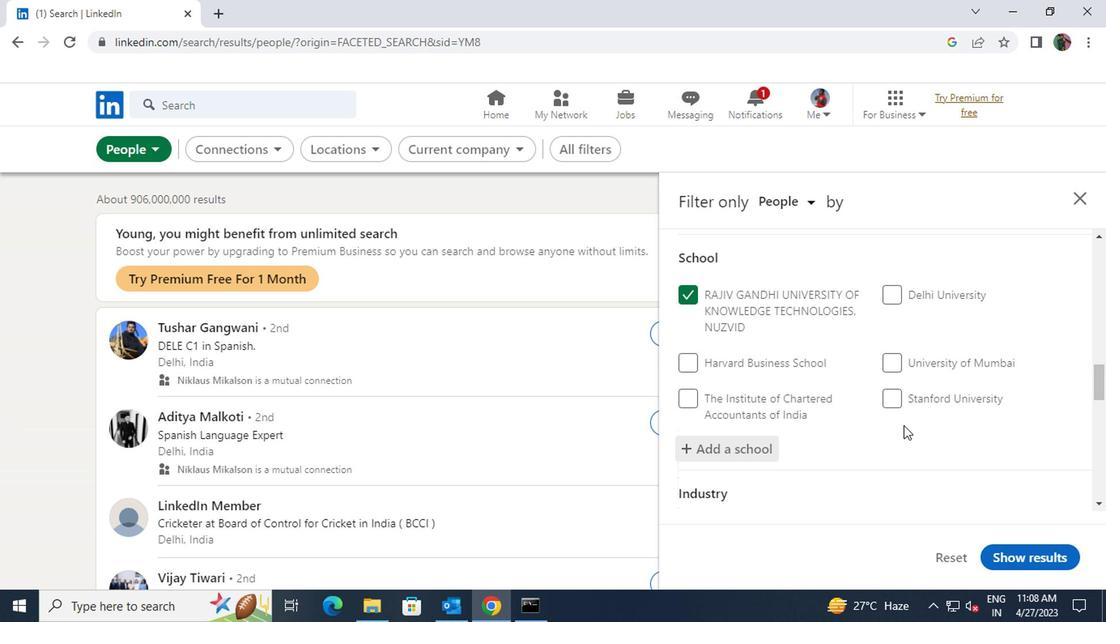 
Action: Mouse scrolled (899, 422) with delta (0, -1)
Screenshot: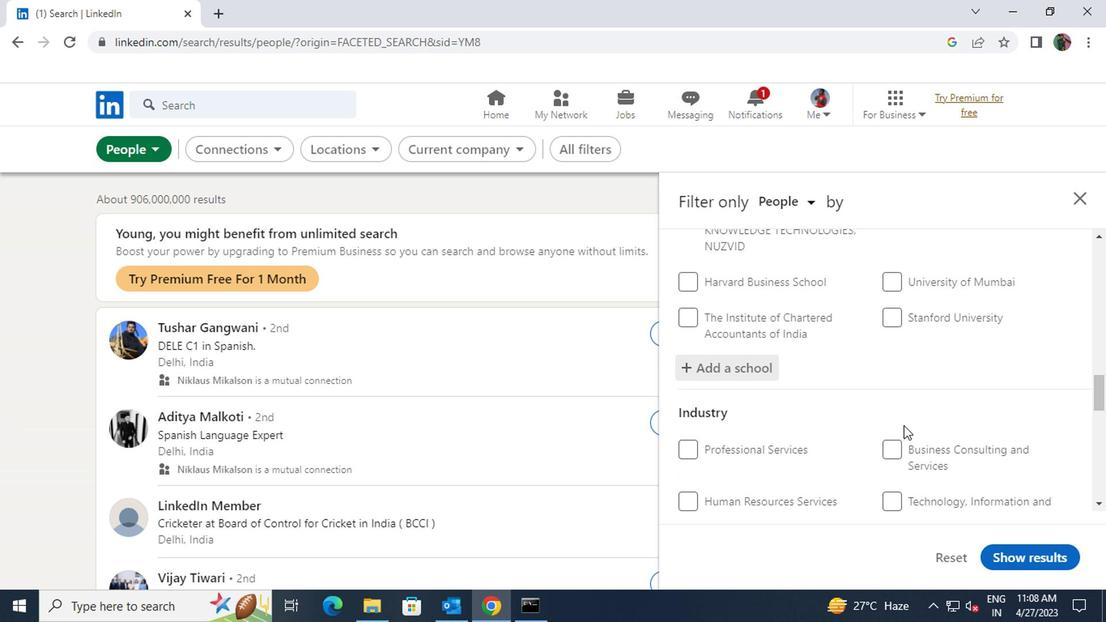 
Action: Mouse moved to (903, 459)
Screenshot: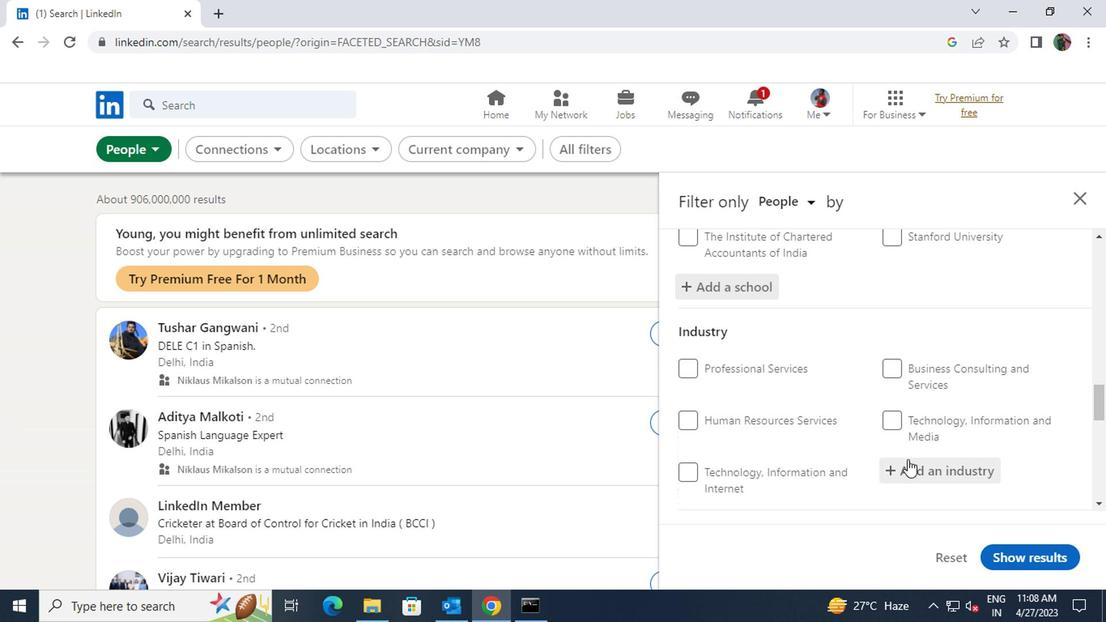 
Action: Mouse pressed left at (903, 459)
Screenshot: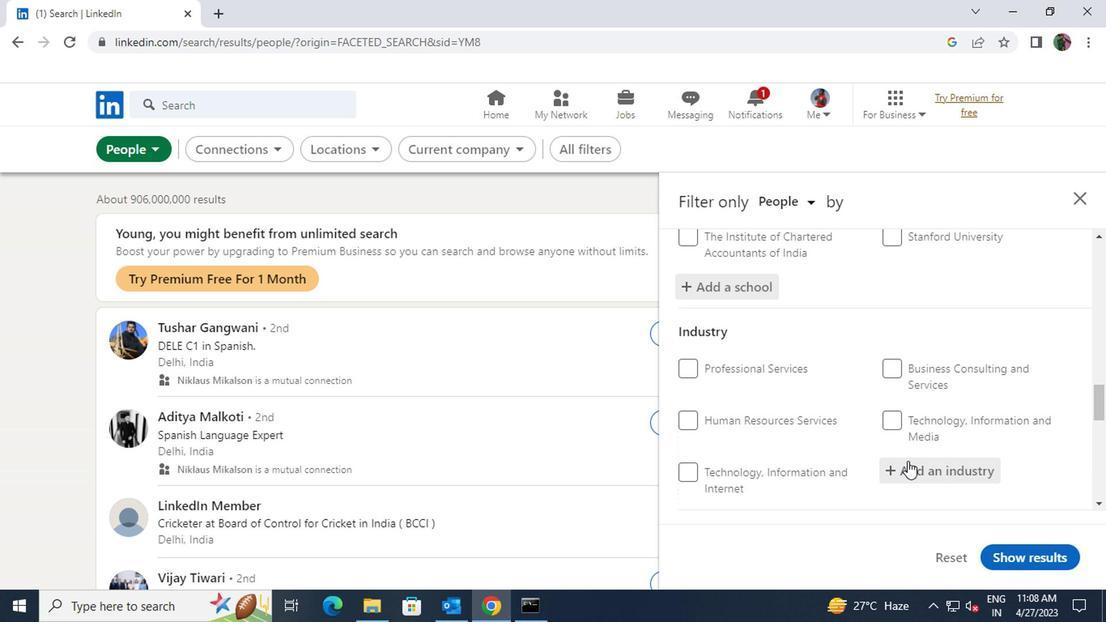 
Action: Key pressed <Key.shift>POSTAL
Screenshot: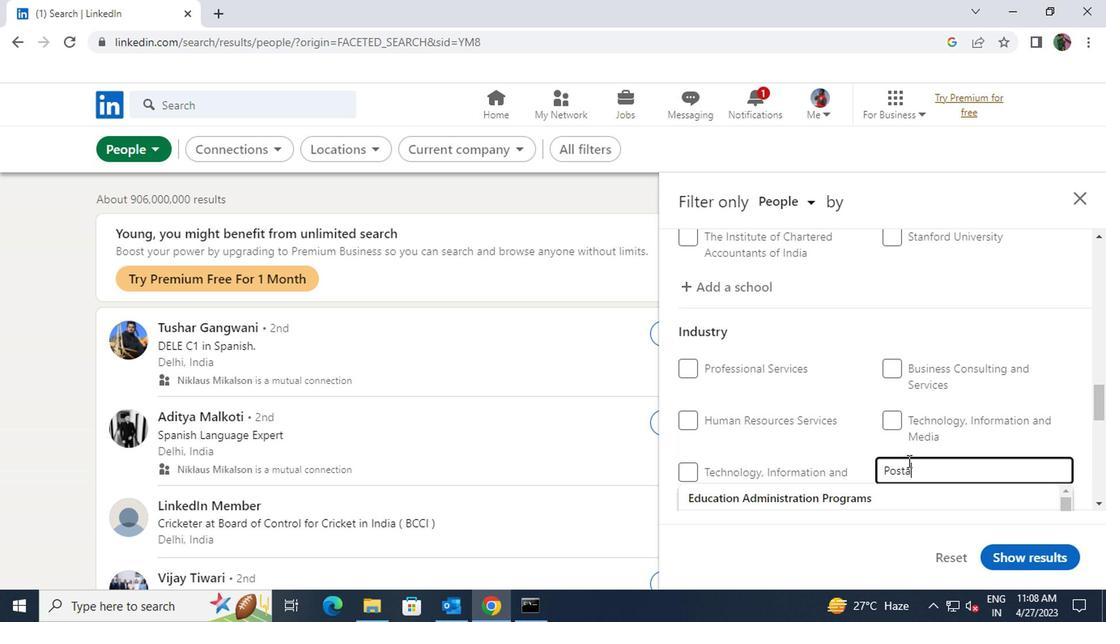 
Action: Mouse moved to (902, 495)
Screenshot: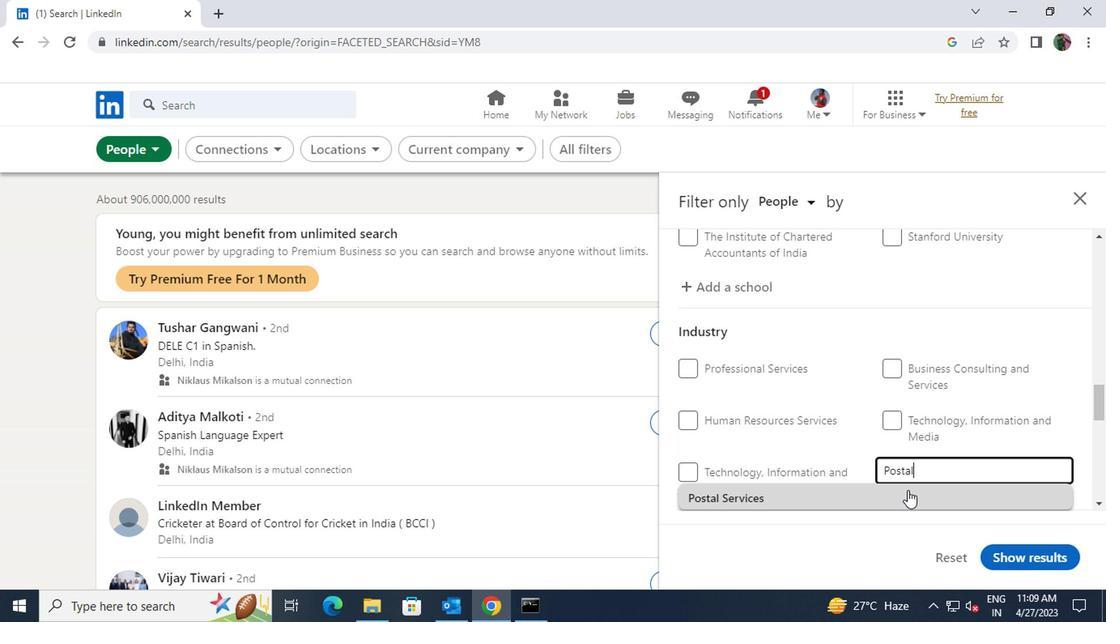 
Action: Mouse pressed left at (902, 495)
Screenshot: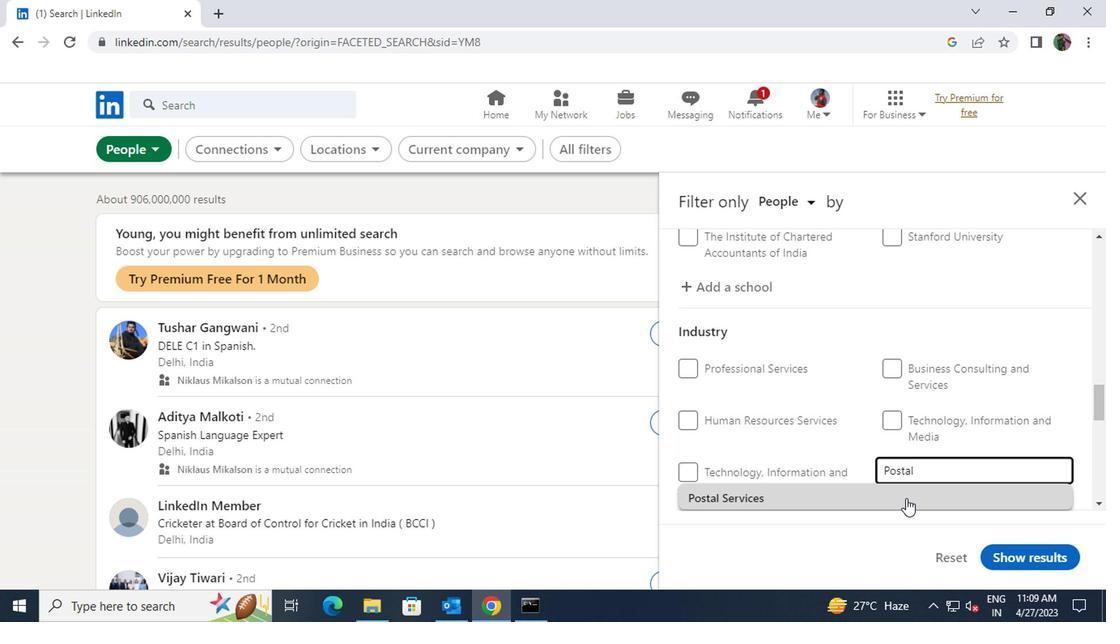 
Action: Mouse scrolled (902, 494) with delta (0, 0)
Screenshot: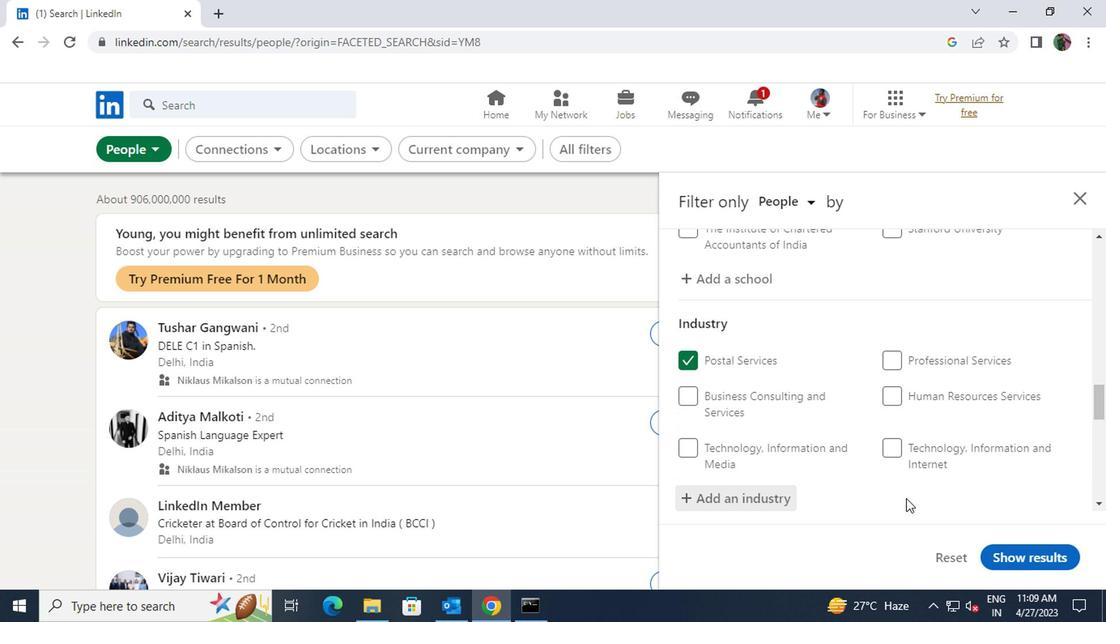 
Action: Mouse scrolled (902, 494) with delta (0, 0)
Screenshot: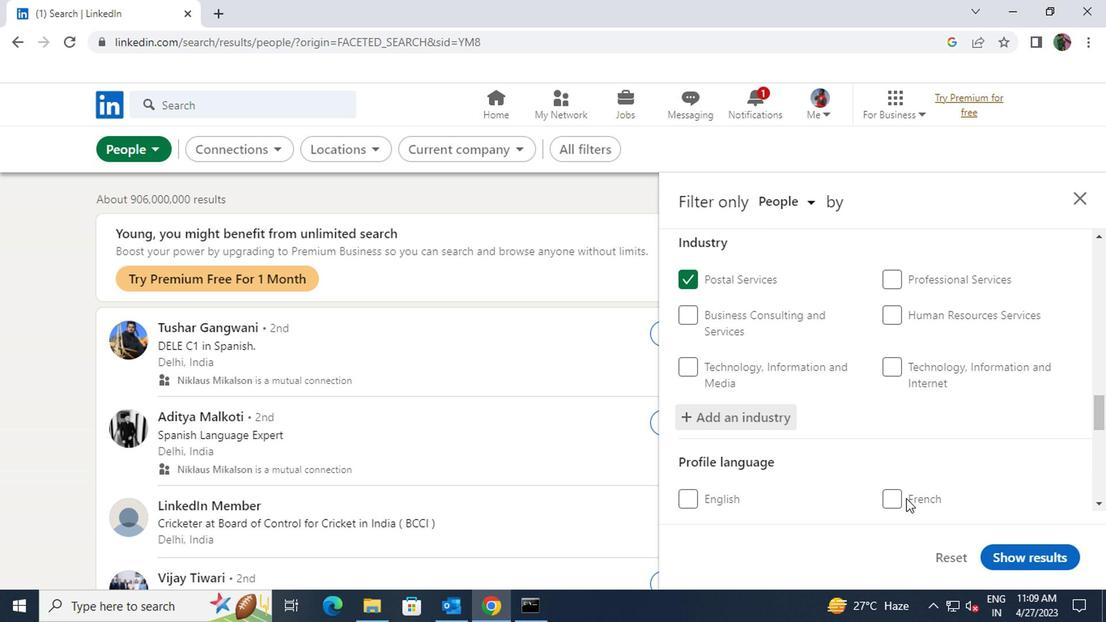 
Action: Mouse moved to (682, 451)
Screenshot: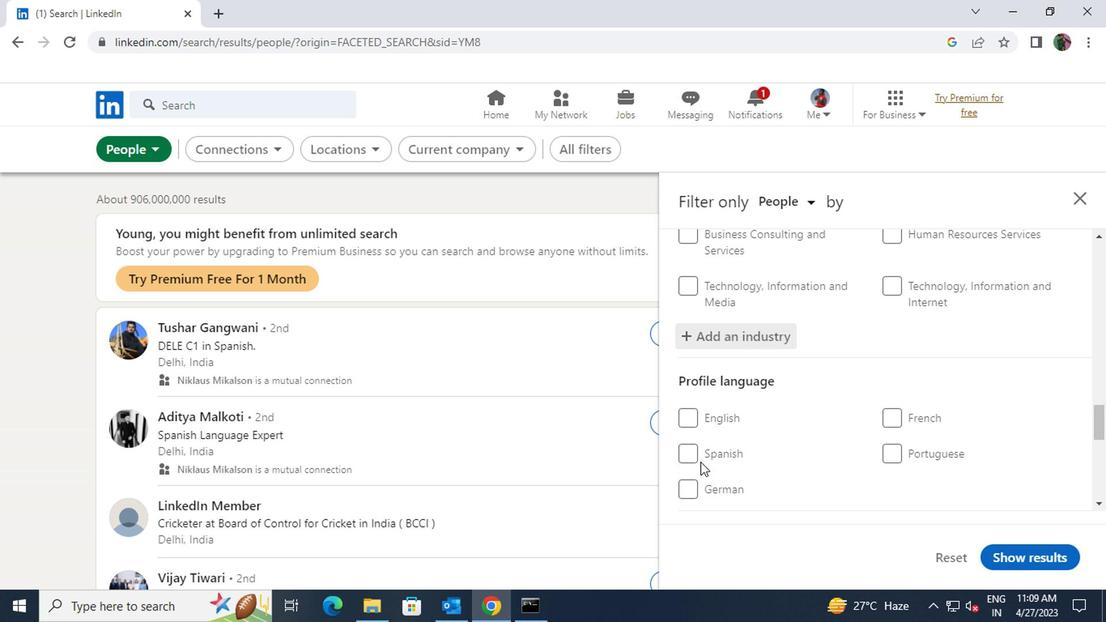 
Action: Mouse pressed left at (682, 451)
Screenshot: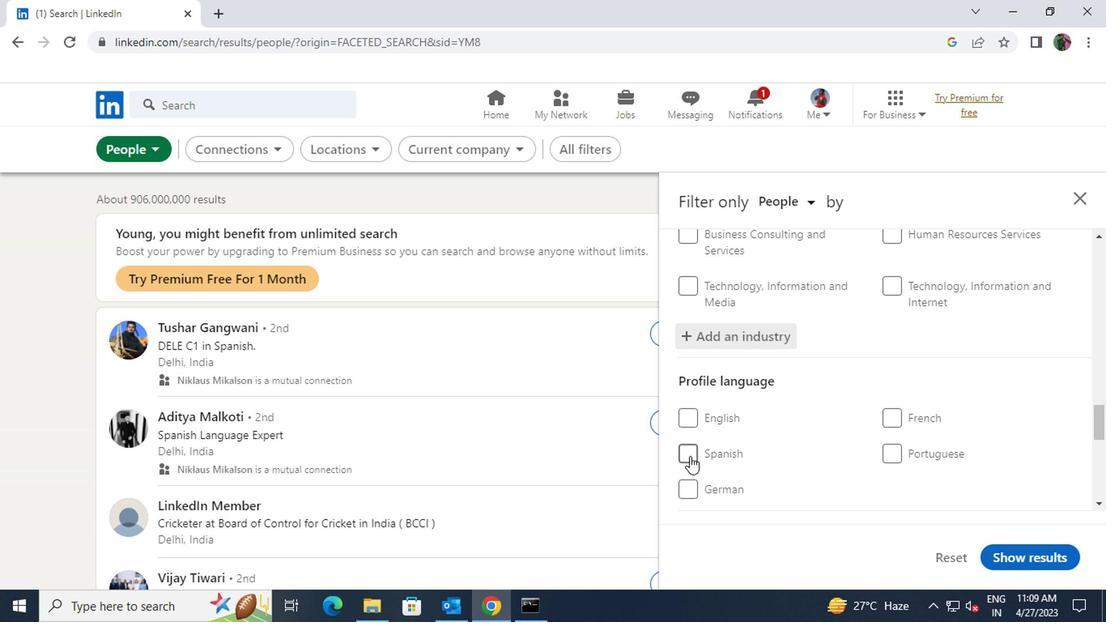 
Action: Mouse moved to (835, 457)
Screenshot: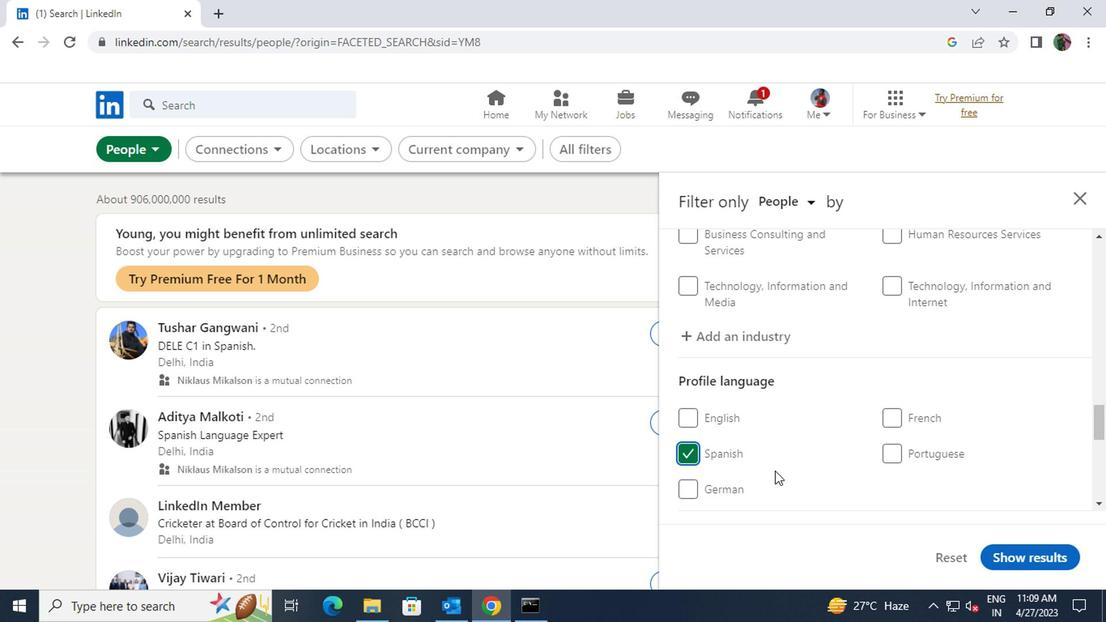 
Action: Mouse scrolled (835, 456) with delta (0, -1)
Screenshot: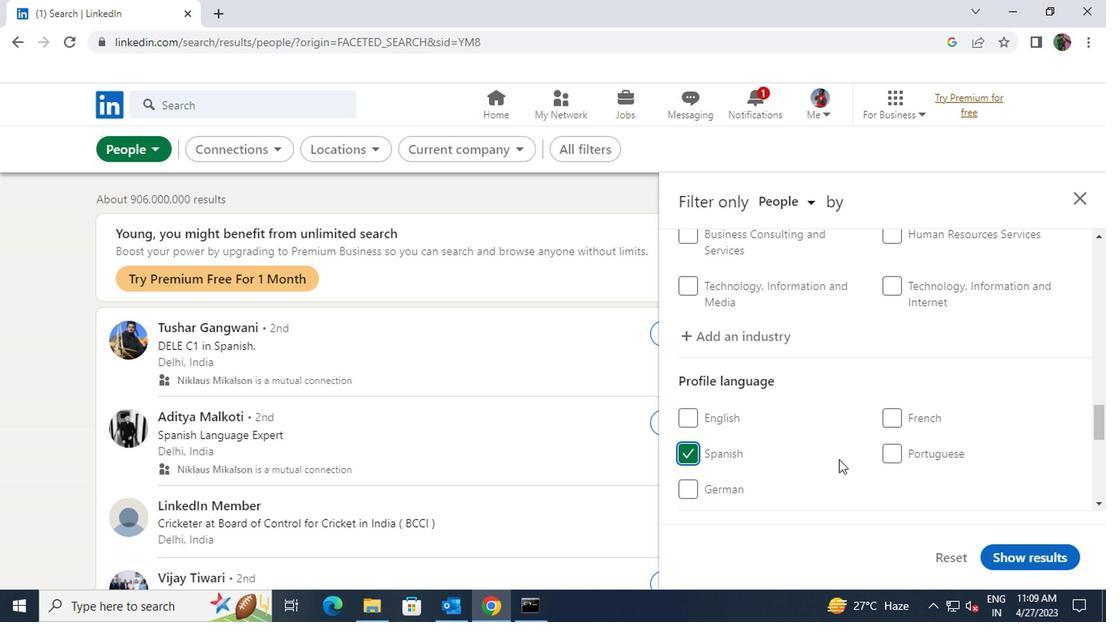 
Action: Mouse scrolled (835, 456) with delta (0, -1)
Screenshot: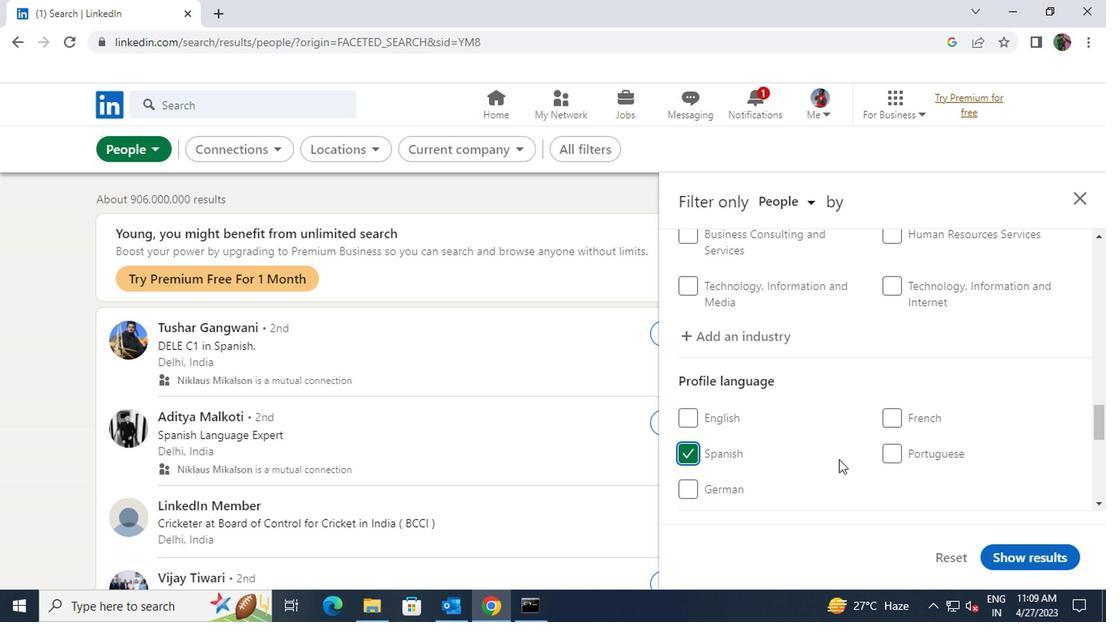 
Action: Mouse scrolled (835, 456) with delta (0, -1)
Screenshot: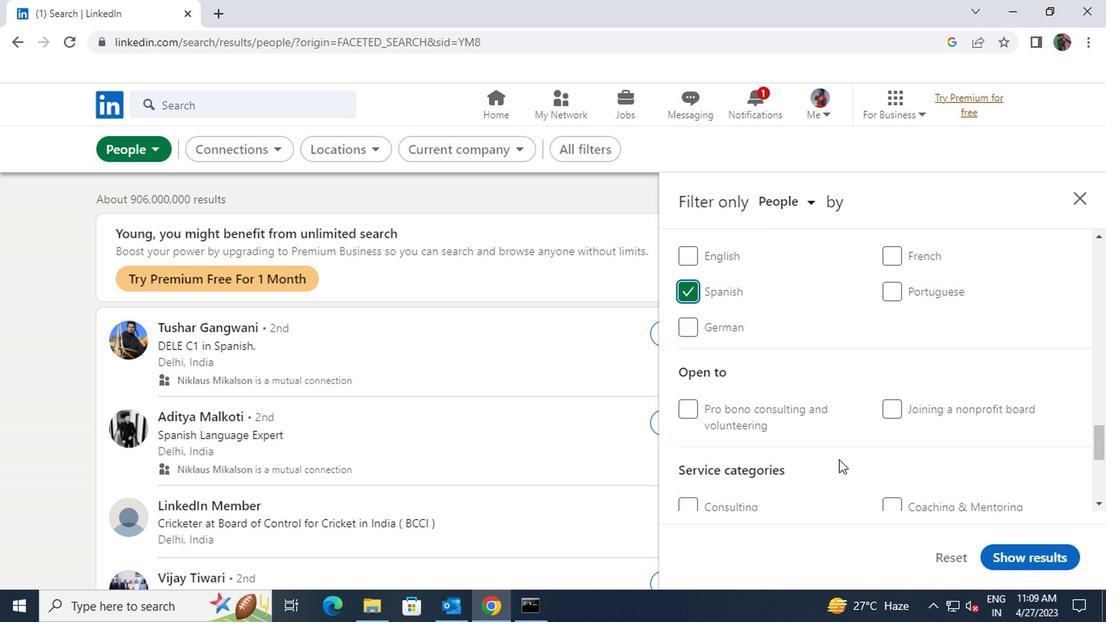 
Action: Mouse scrolled (835, 456) with delta (0, -1)
Screenshot: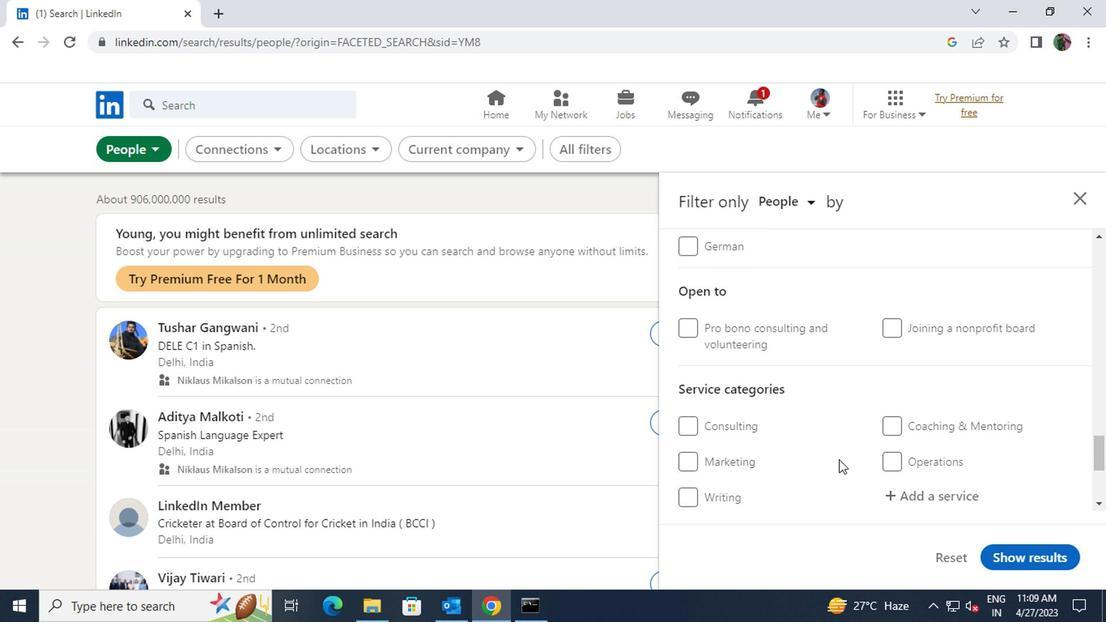 
Action: Mouse moved to (891, 418)
Screenshot: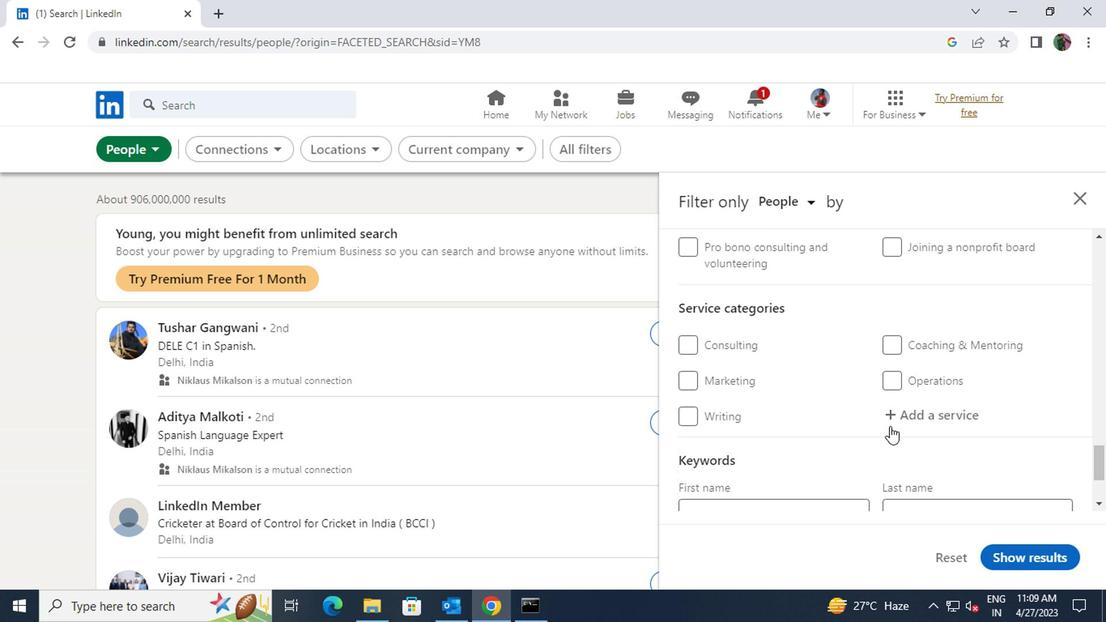 
Action: Mouse pressed left at (891, 418)
Screenshot: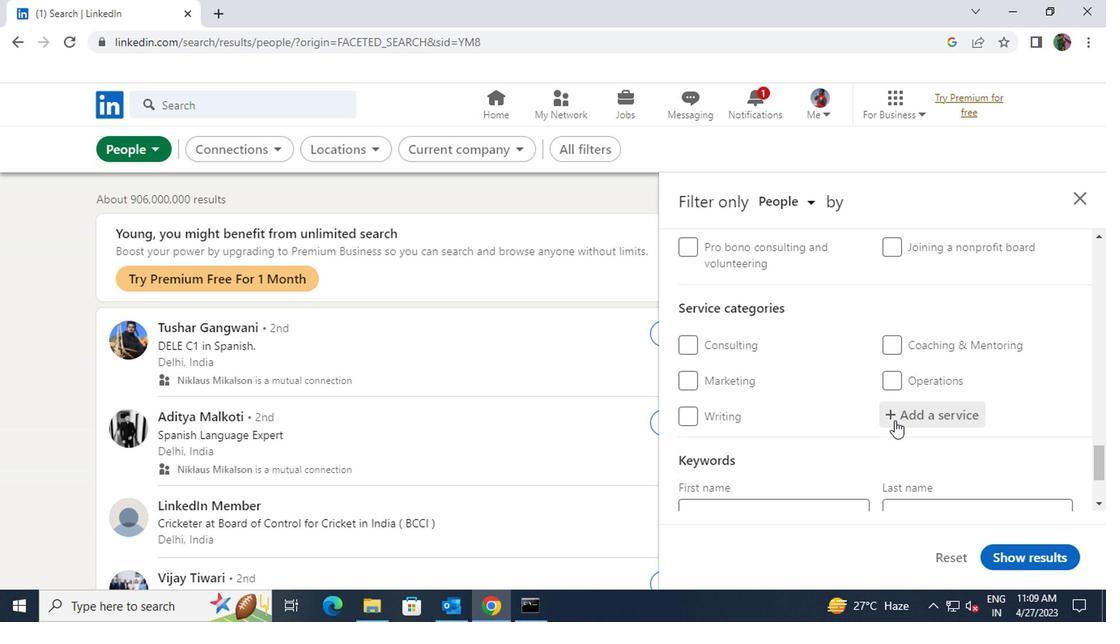 
Action: Key pressed <Key.shift>NETWORK<Key.space>SUPPORT
Screenshot: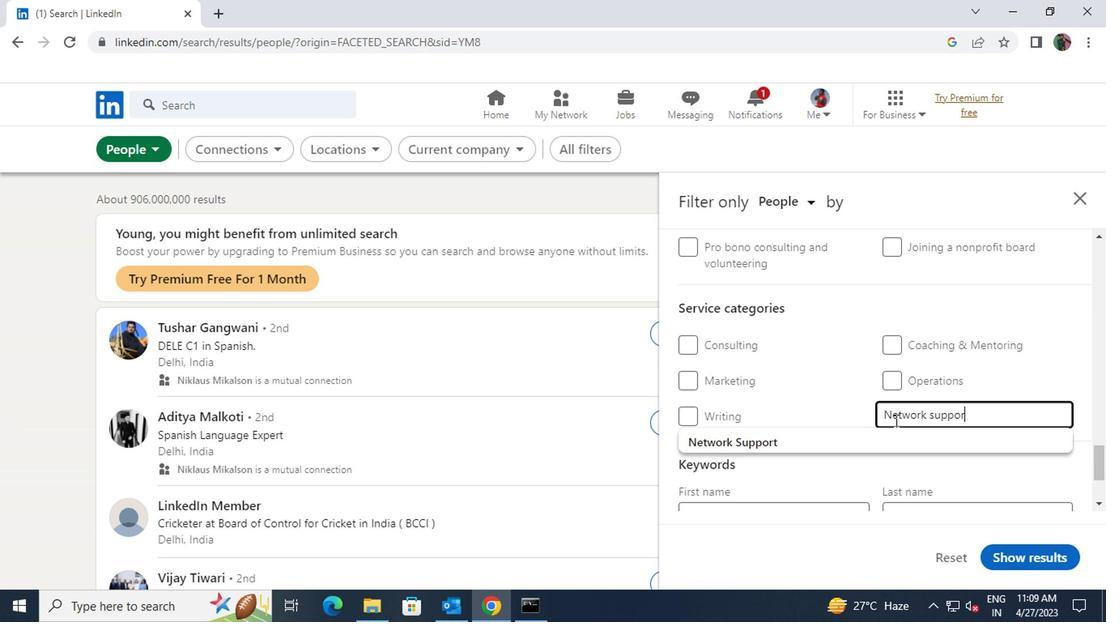 
Action: Mouse moved to (883, 434)
Screenshot: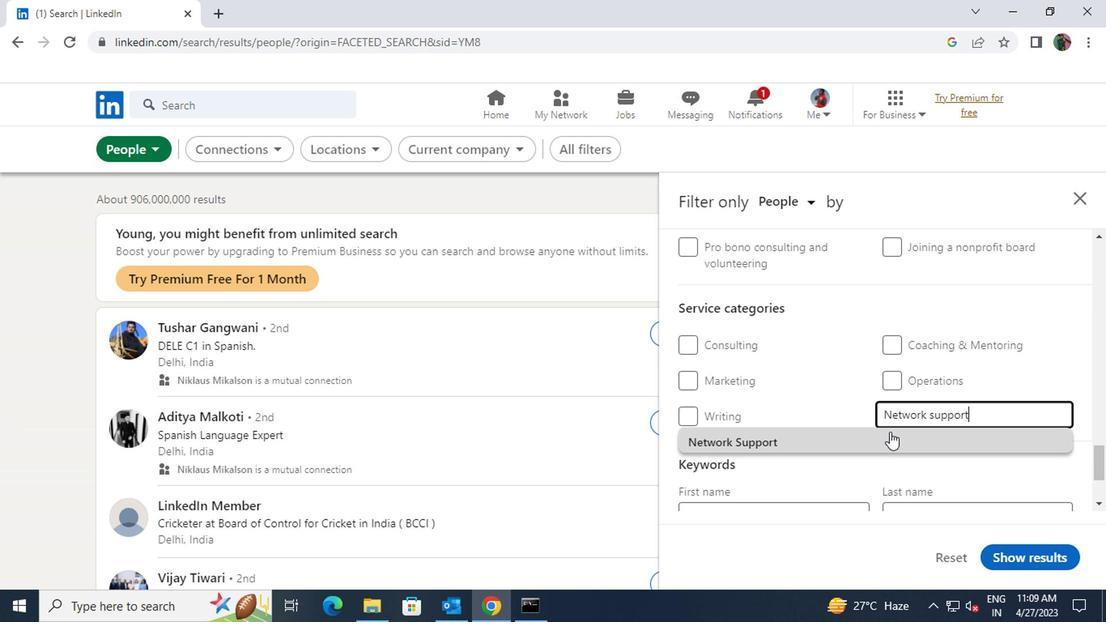 
Action: Mouse pressed left at (883, 434)
Screenshot: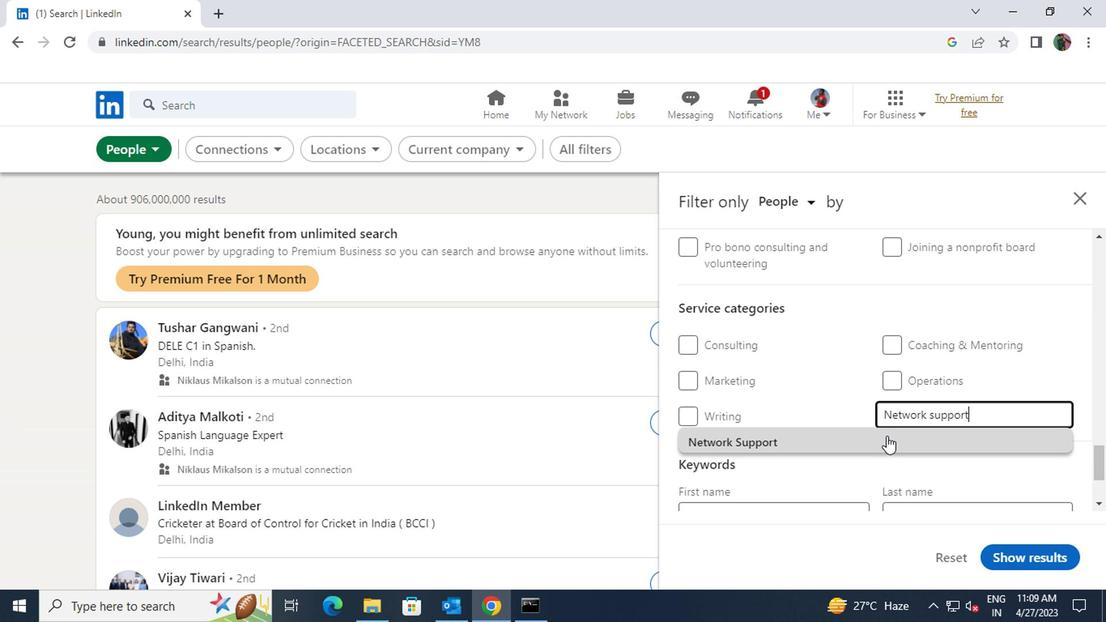
Action: Mouse scrolled (883, 433) with delta (0, -1)
Screenshot: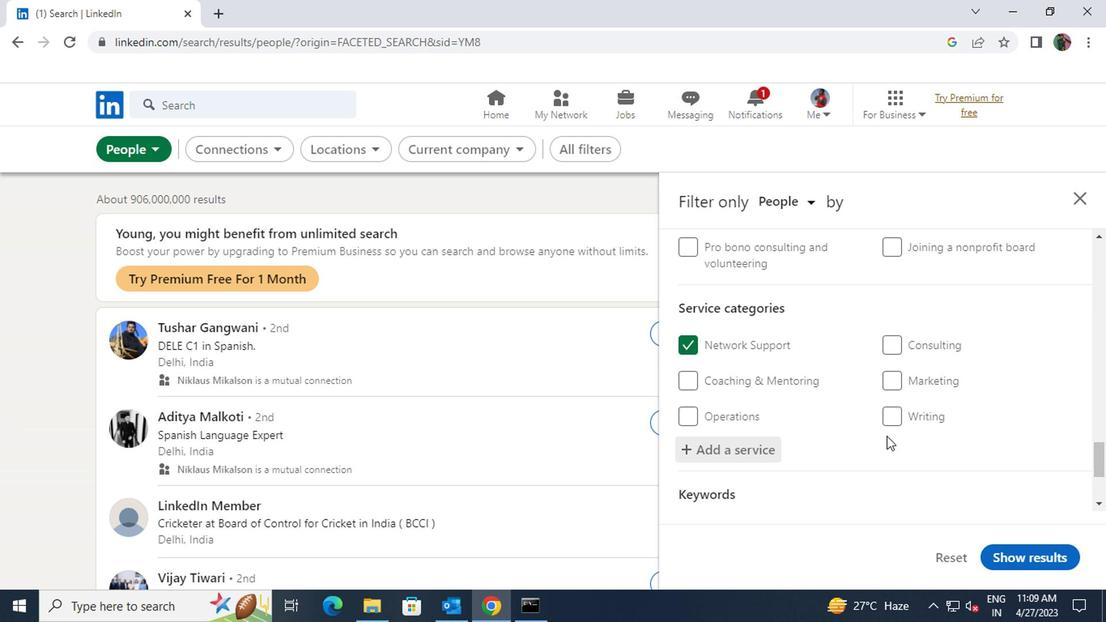 
Action: Mouse scrolled (883, 433) with delta (0, -1)
Screenshot: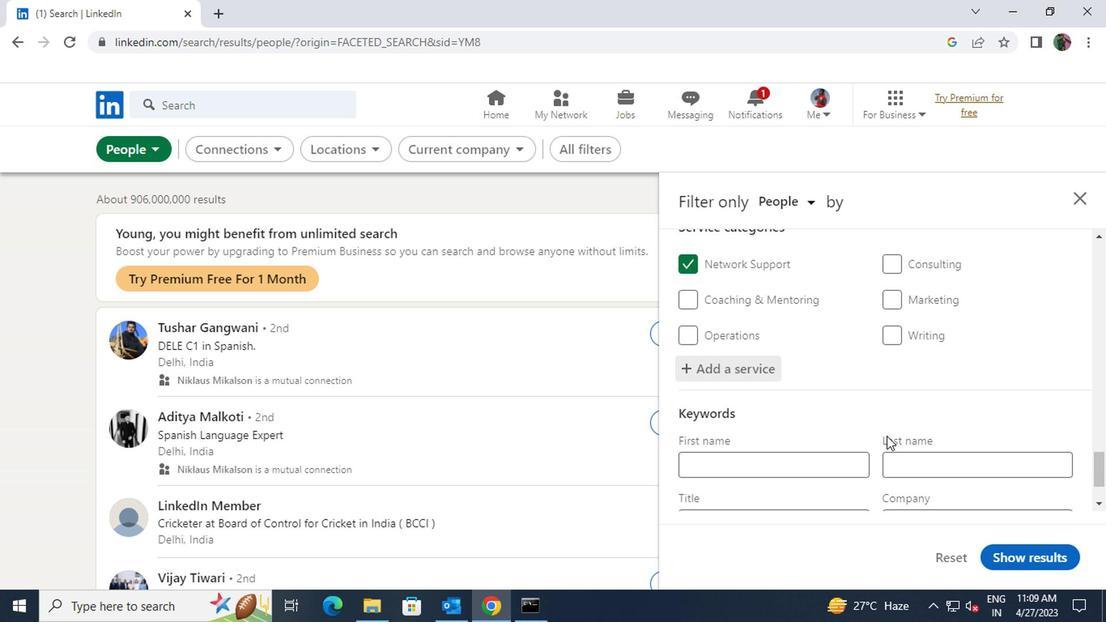 
Action: Mouse moved to (837, 443)
Screenshot: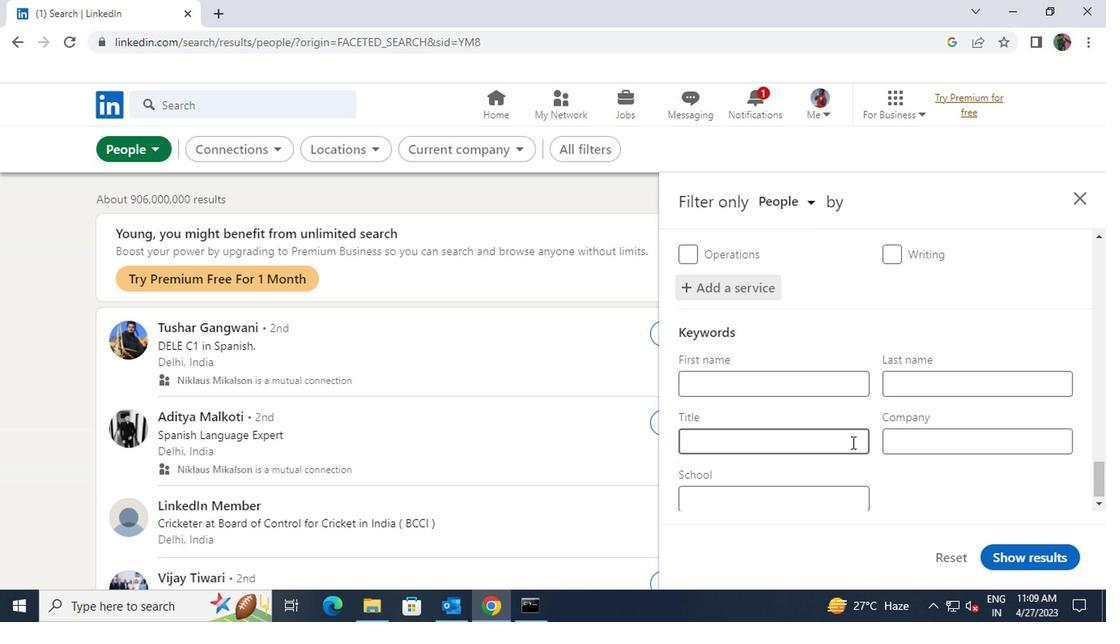 
Action: Mouse pressed left at (837, 443)
Screenshot: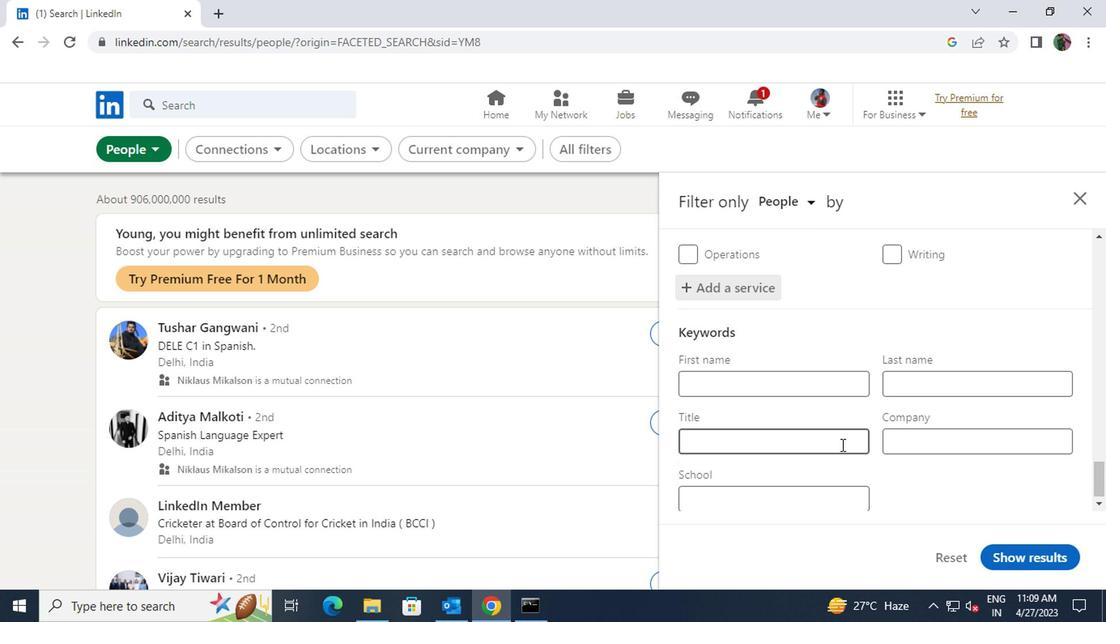 
Action: Key pressed <Key.shift>SCIENTIST
Screenshot: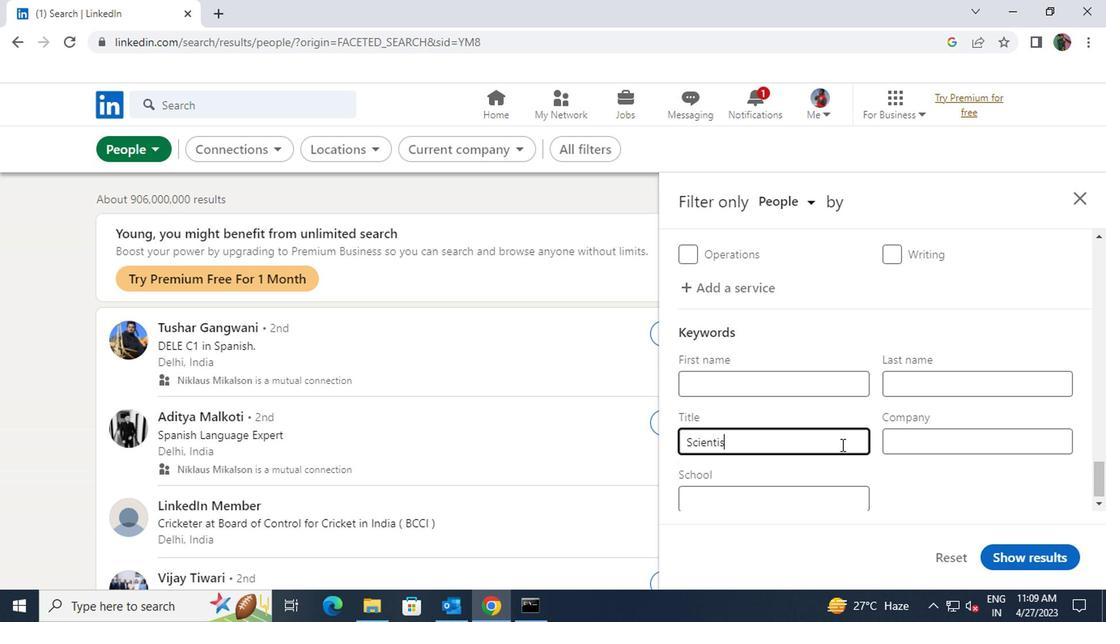 
Action: Mouse moved to (992, 547)
Screenshot: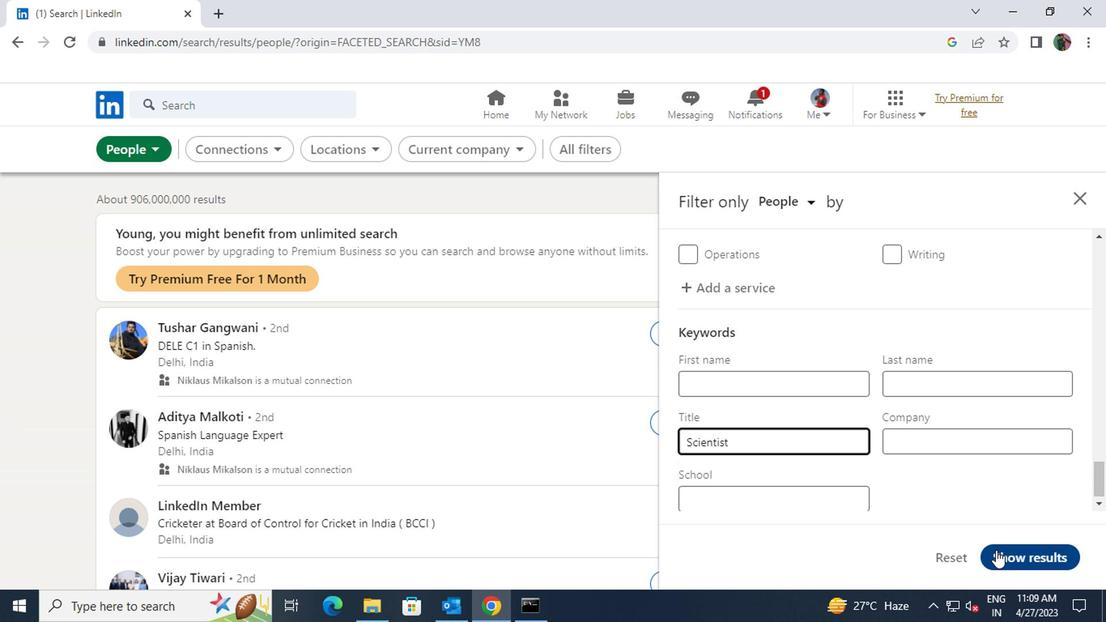 
Action: Mouse pressed left at (992, 547)
Screenshot: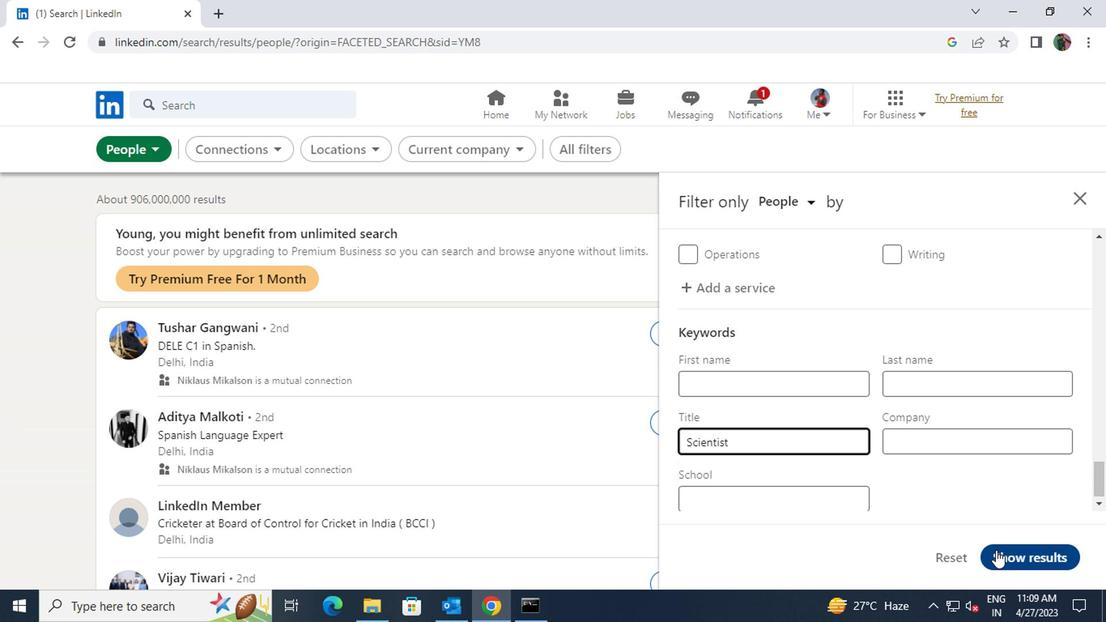 
